 Task: Look for space in Hercules, United States from 9th June, 2023 to 16th June, 2023 for 2 adults in price range Rs.8000 to Rs.16000. Place can be entire place with 2 bedrooms having 2 beds and 1 bathroom. Property type can be house, flat, guest house. Booking option can be shelf check-in. Required host language is English.
Action: Mouse moved to (508, 127)
Screenshot: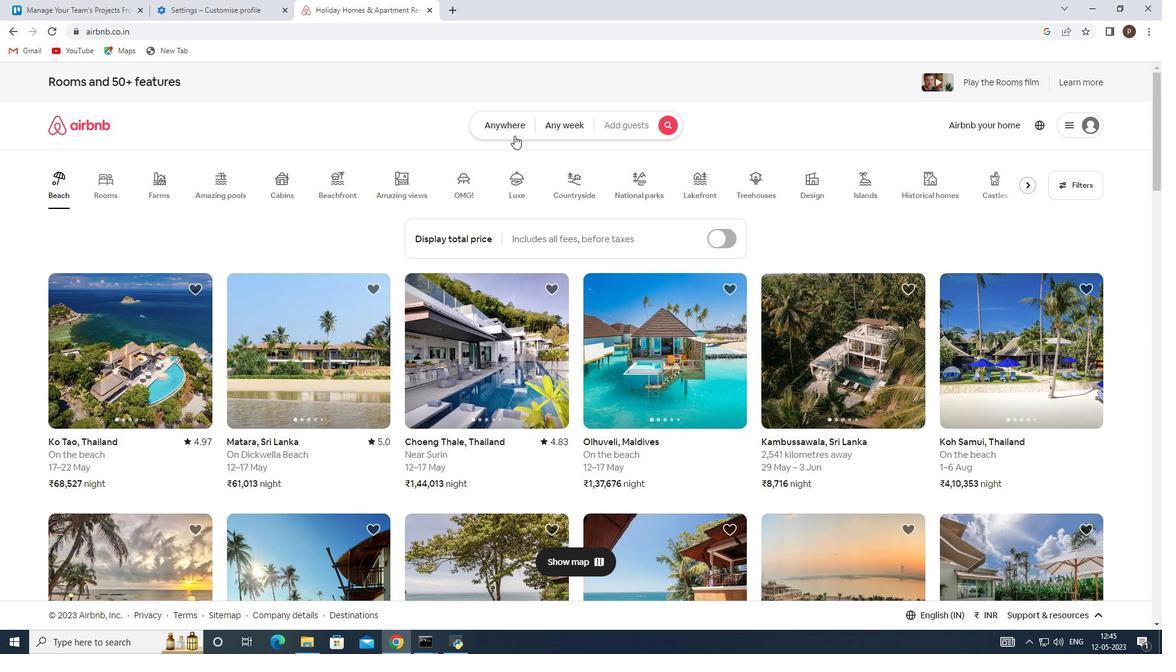 
Action: Mouse pressed left at (508, 127)
Screenshot: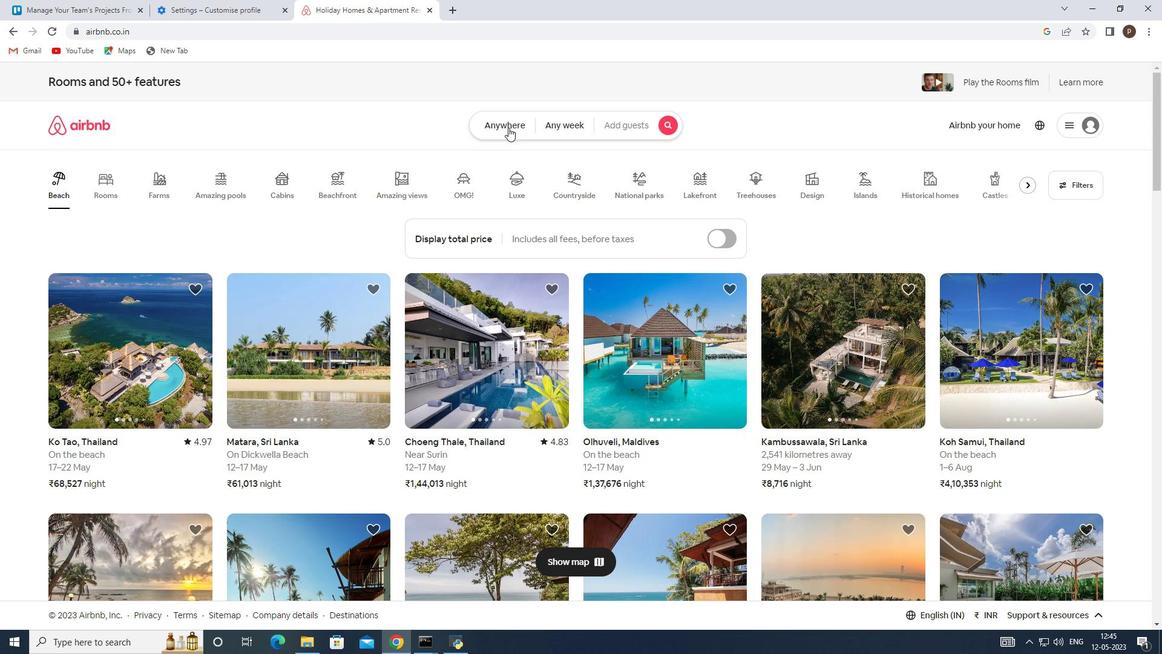 
Action: Mouse moved to (439, 172)
Screenshot: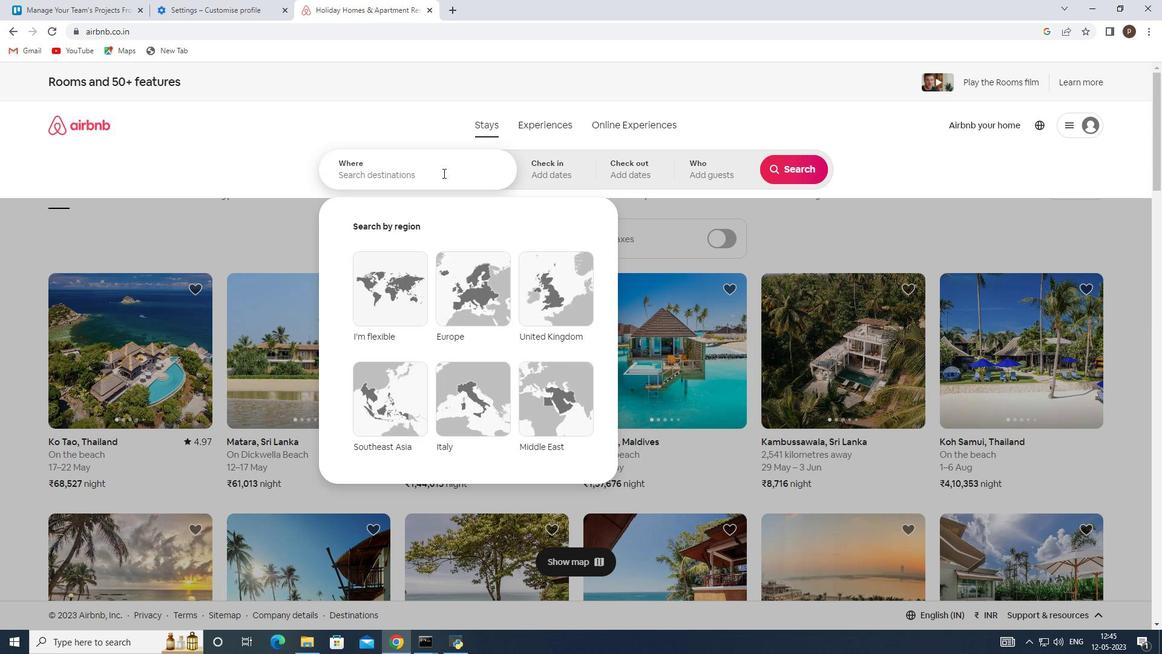 
Action: Mouse pressed left at (439, 172)
Screenshot: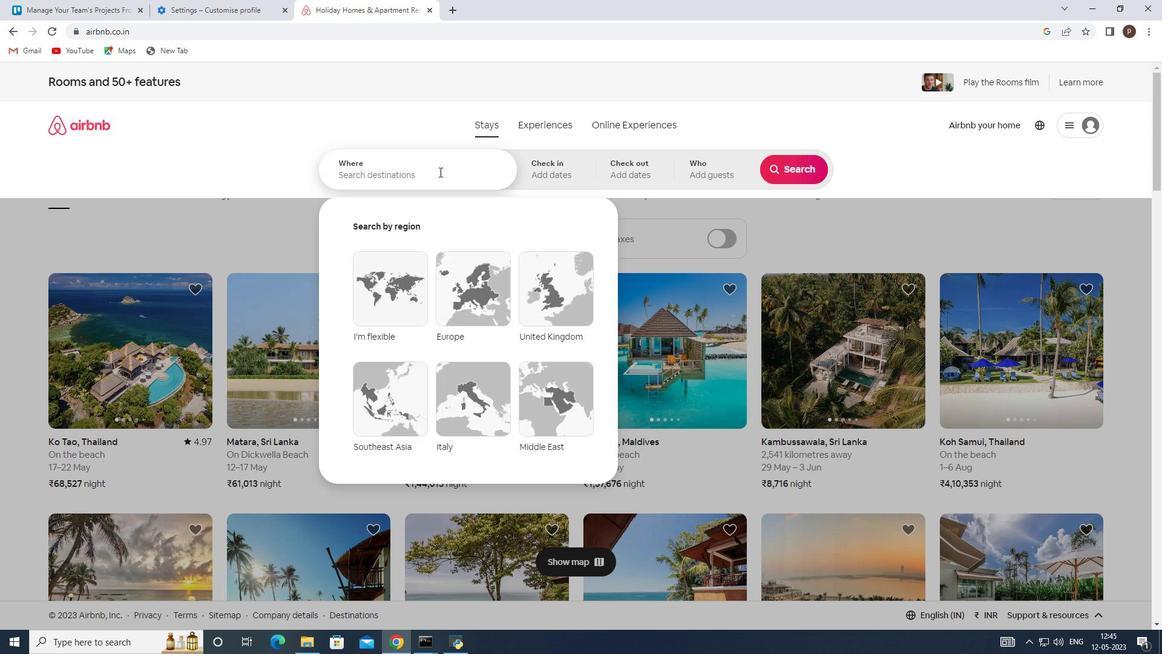 
Action: Key pressed <Key.caps_lock>H<Key.caps_lock>ercules,<Key.space><Key.caps_lock>U<Key.caps_lock>nited<Key.space><Key.caps_lock>S<Key.caps_lock>tates
Screenshot: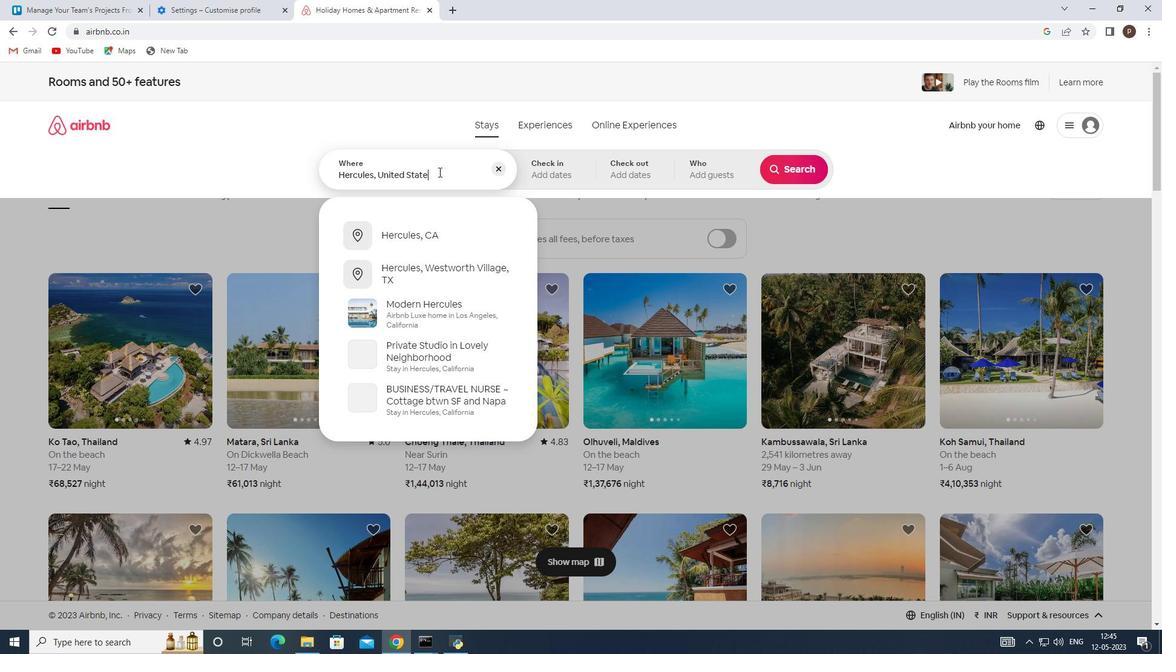 
Action: Mouse moved to (448, 237)
Screenshot: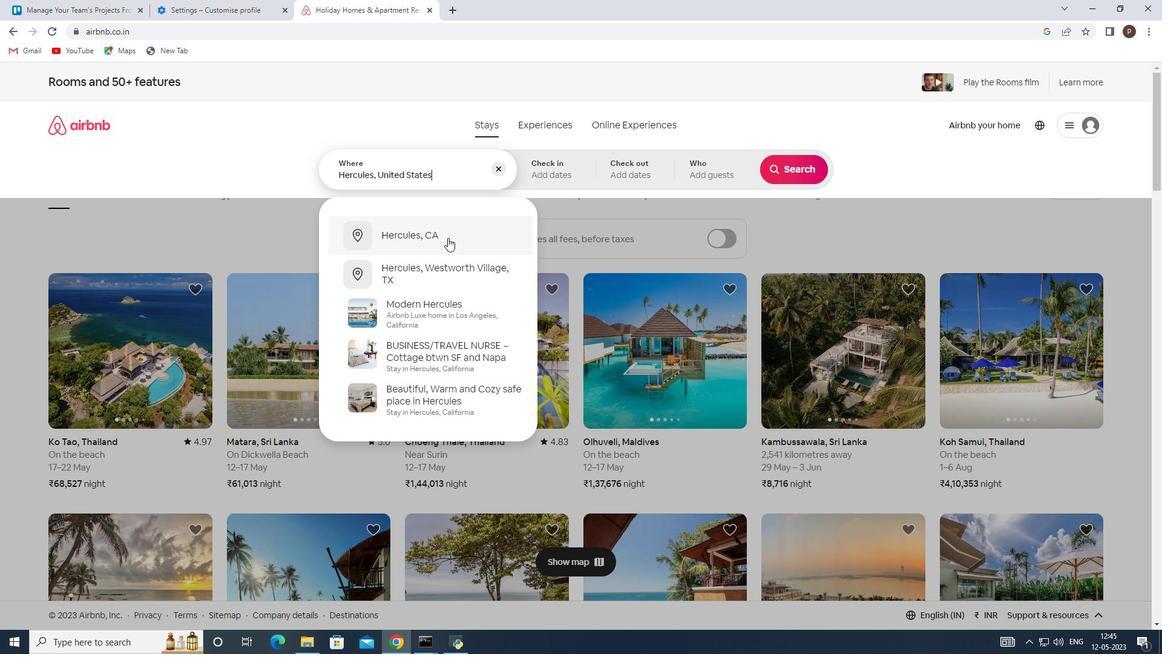 
Action: Mouse pressed left at (448, 237)
Screenshot: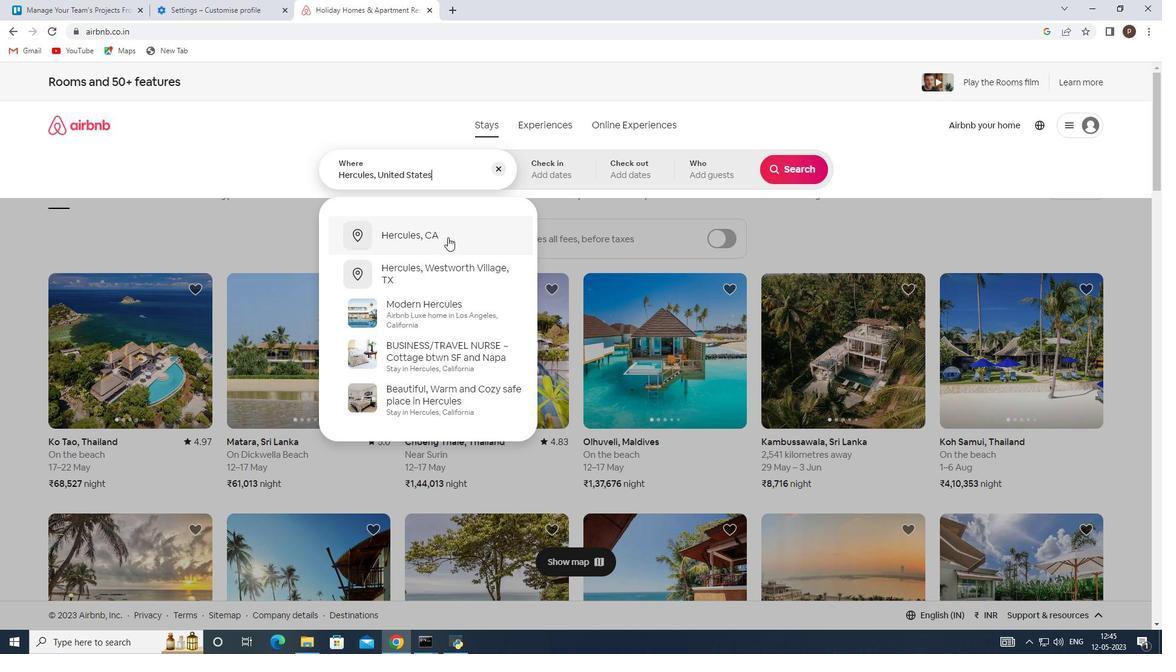 
Action: Mouse moved to (748, 341)
Screenshot: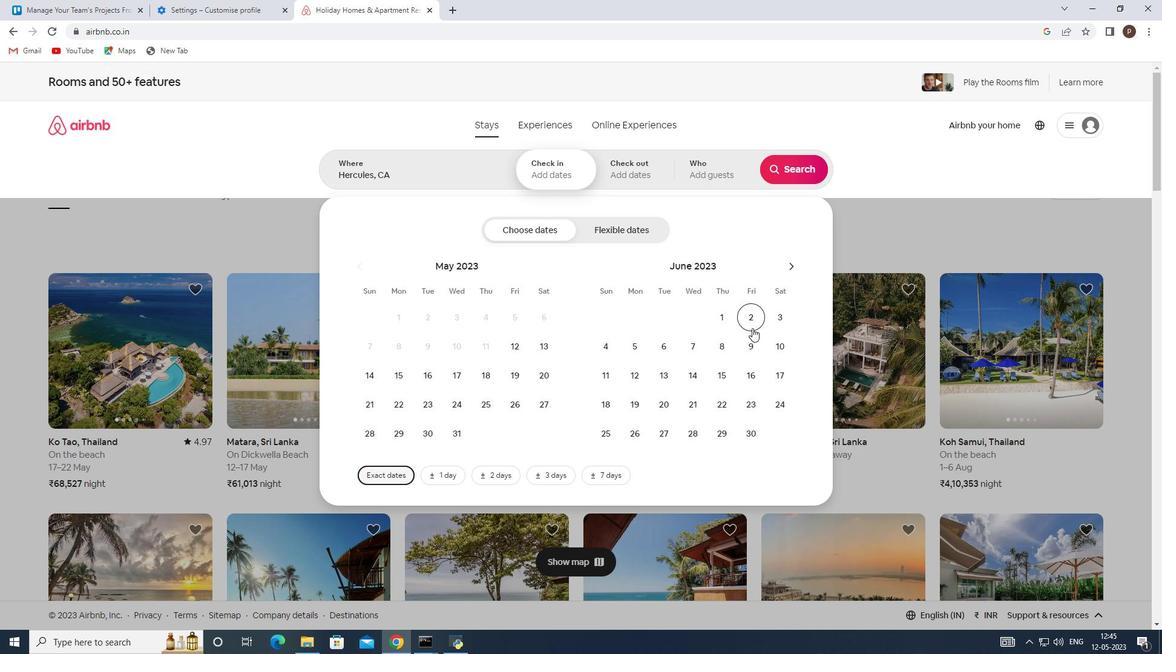 
Action: Mouse pressed left at (748, 341)
Screenshot: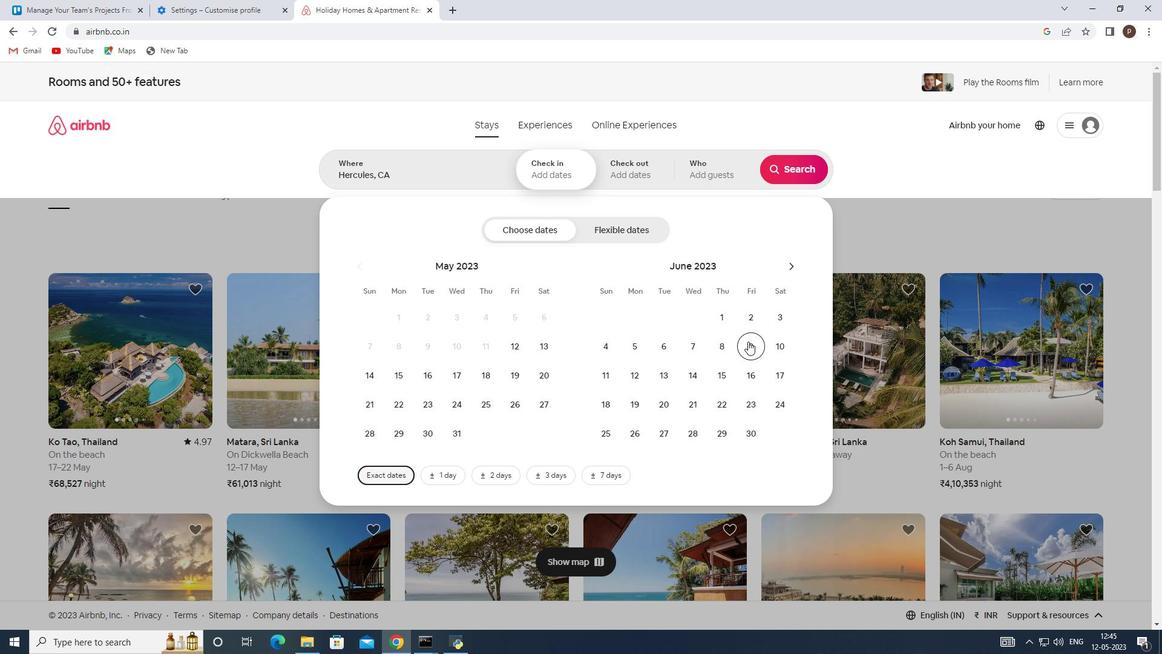 
Action: Mouse moved to (758, 382)
Screenshot: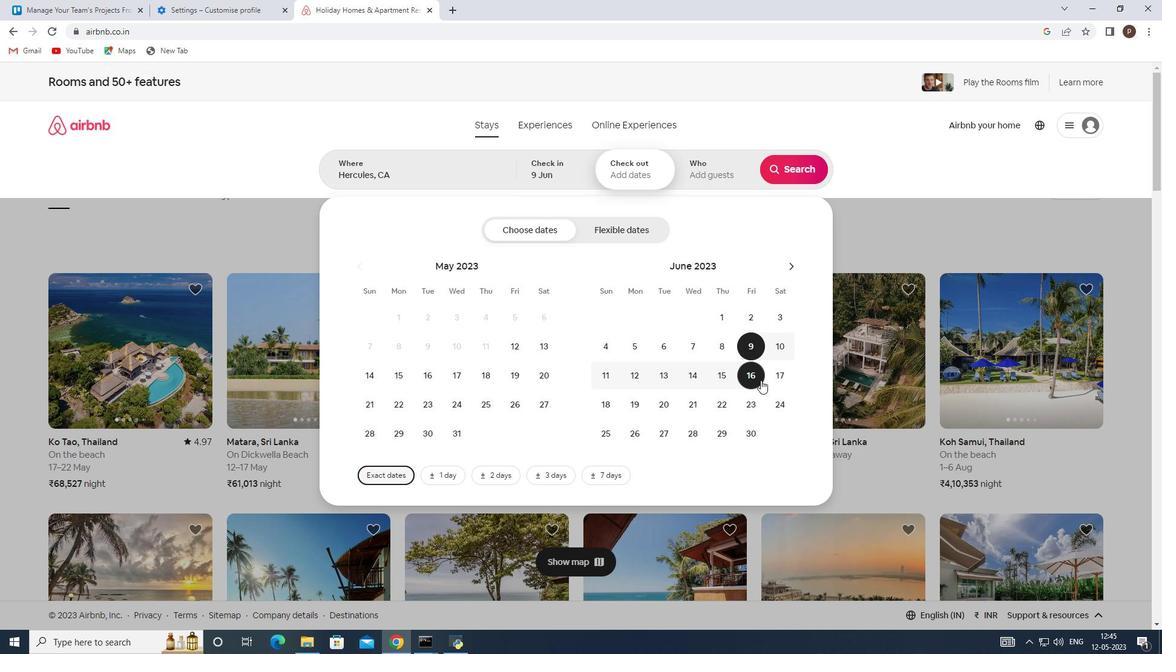
Action: Mouse pressed left at (758, 382)
Screenshot: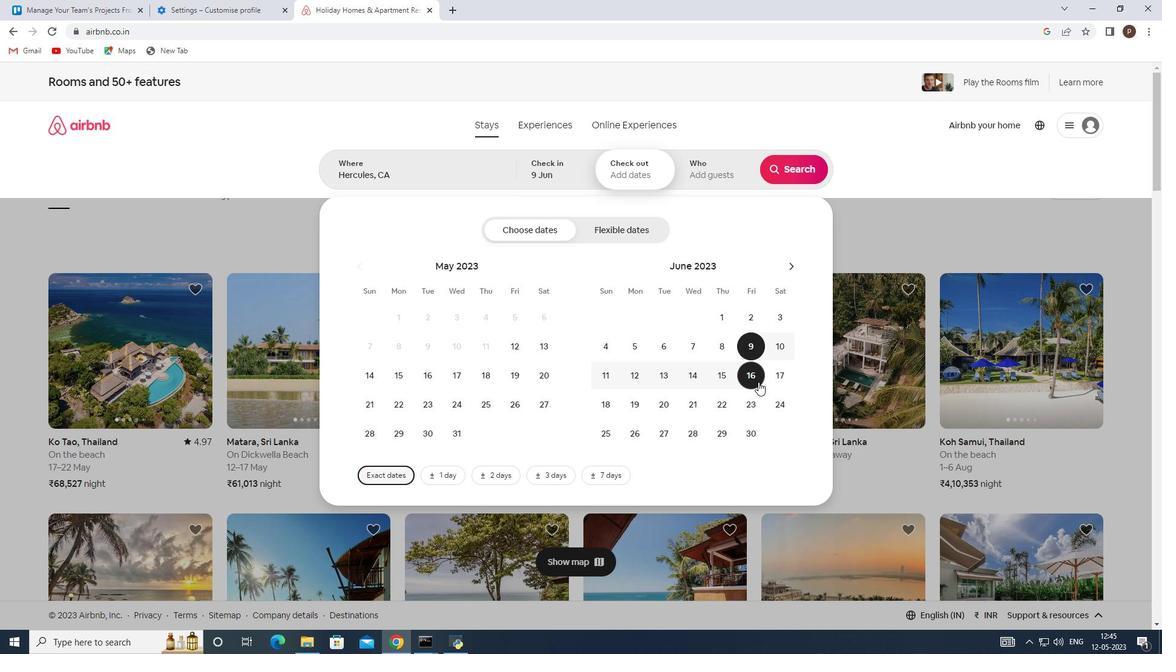 
Action: Mouse moved to (711, 180)
Screenshot: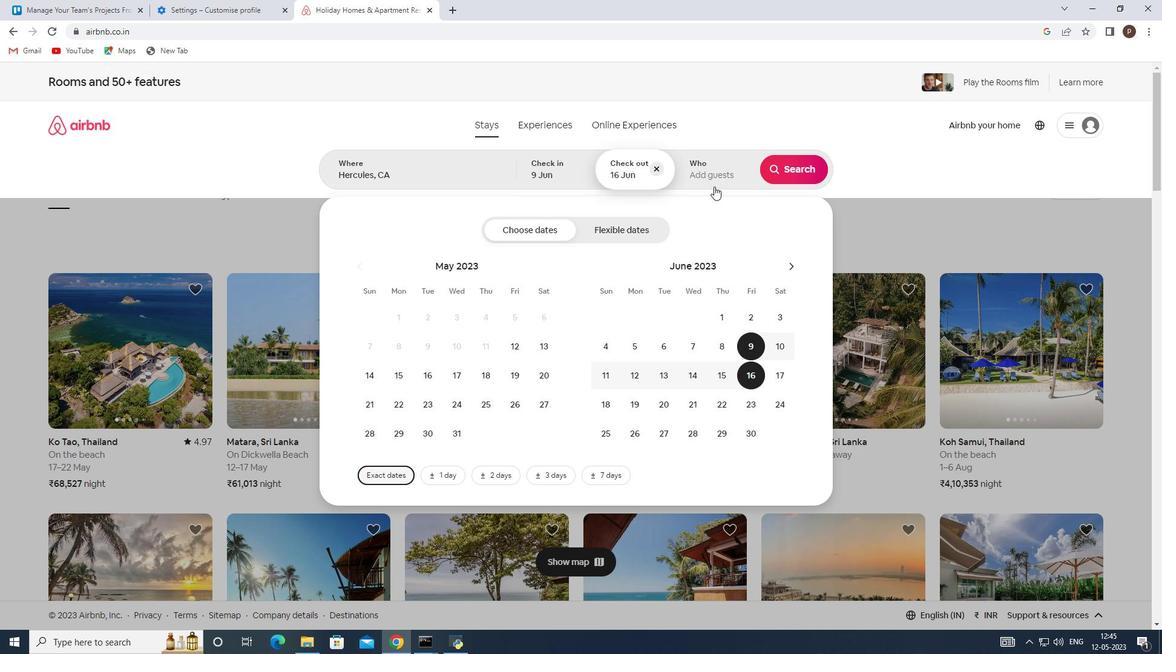 
Action: Mouse pressed left at (711, 180)
Screenshot: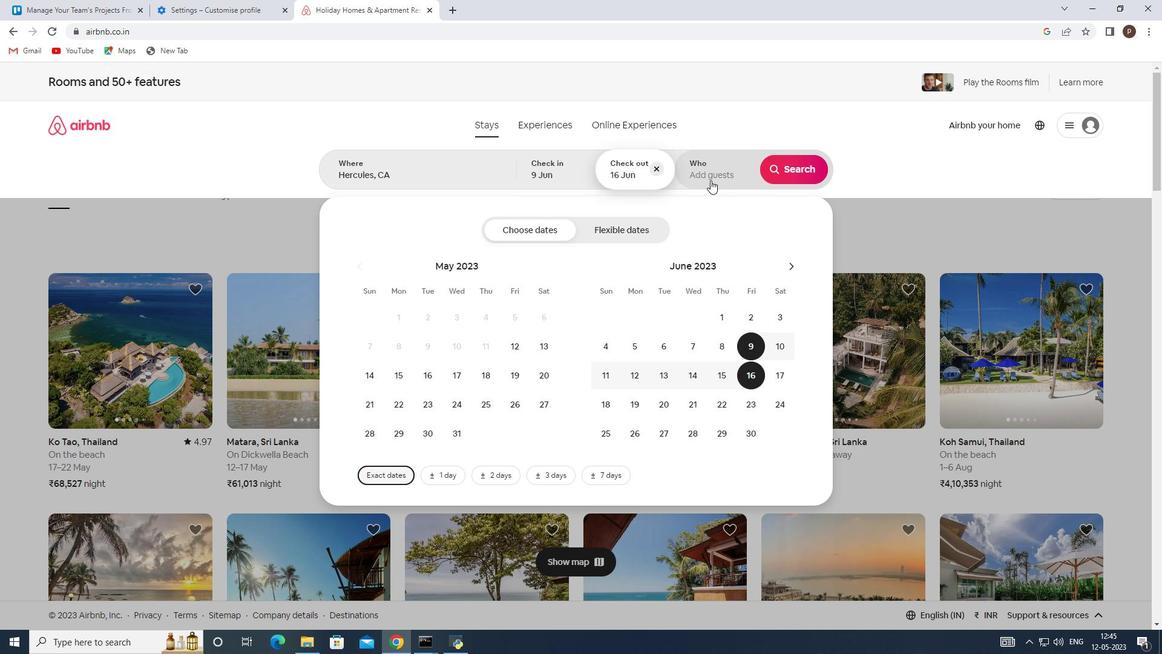 
Action: Mouse moved to (795, 239)
Screenshot: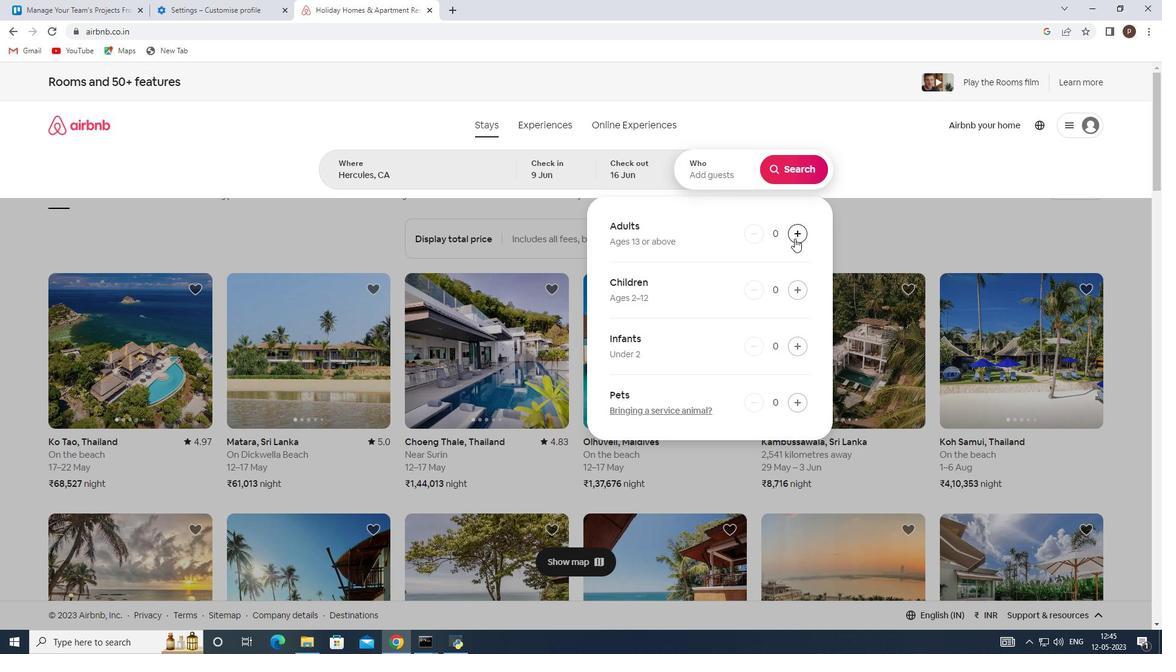 
Action: Mouse pressed left at (795, 239)
Screenshot: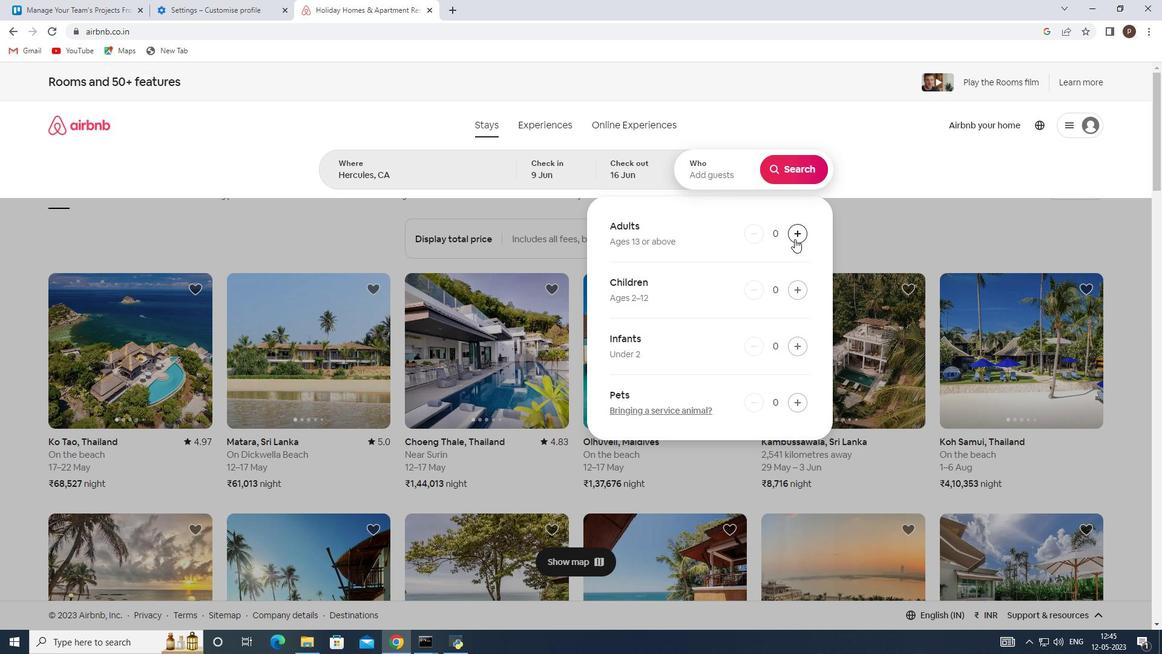 
Action: Mouse pressed left at (795, 239)
Screenshot: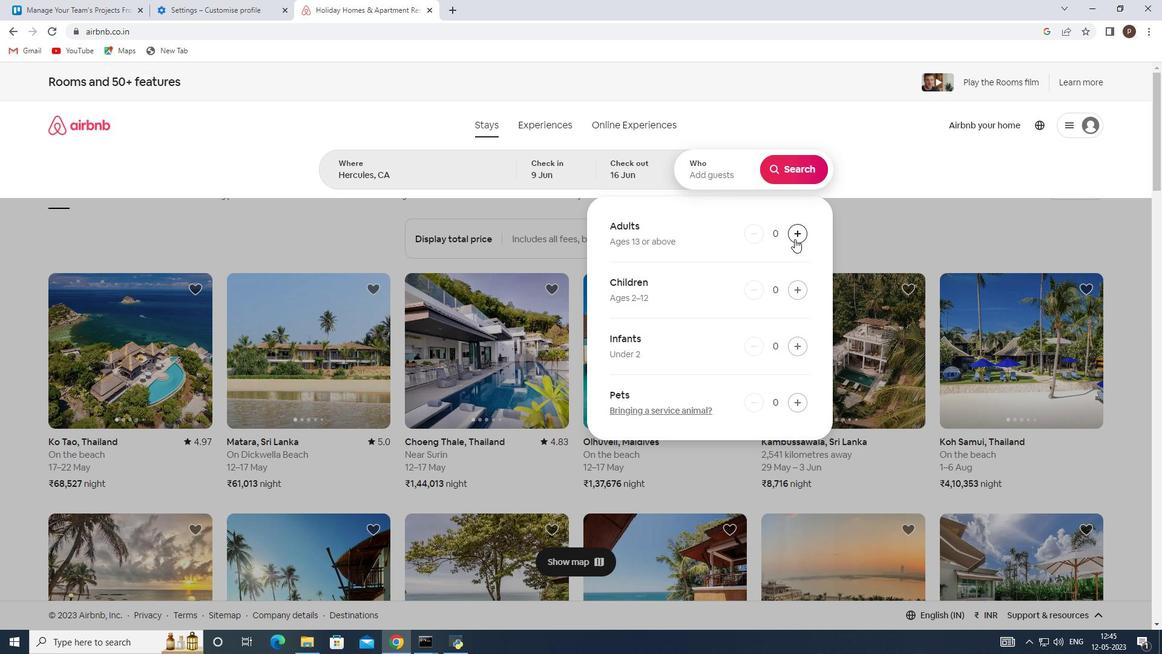 
Action: Mouse moved to (800, 170)
Screenshot: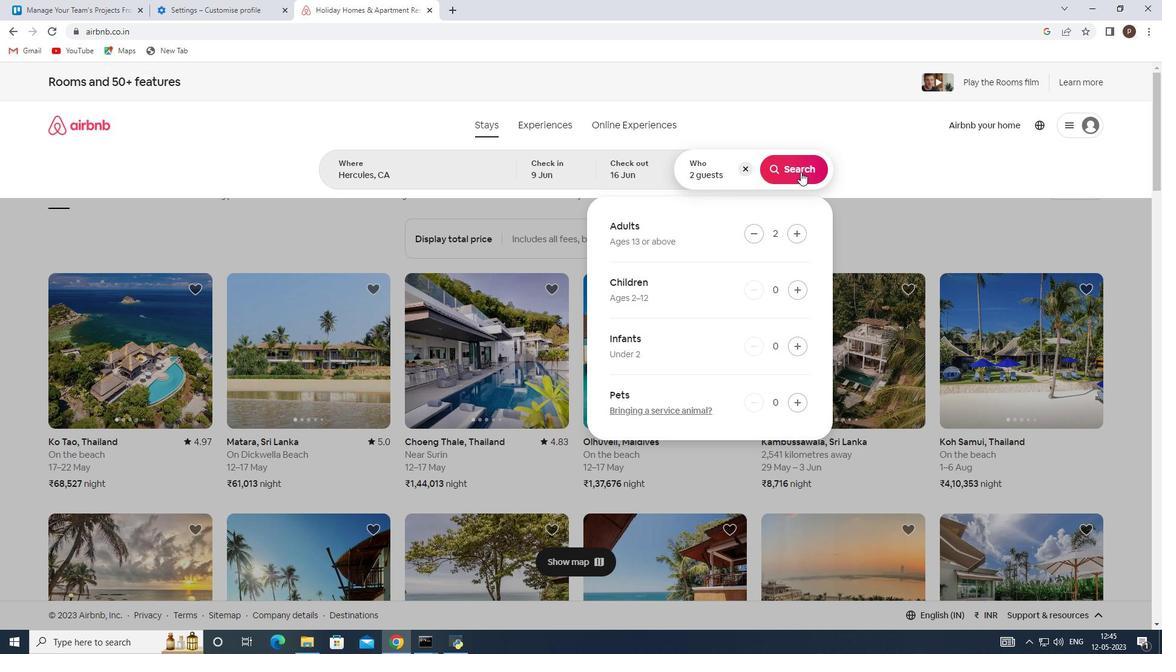 
Action: Mouse pressed left at (800, 170)
Screenshot: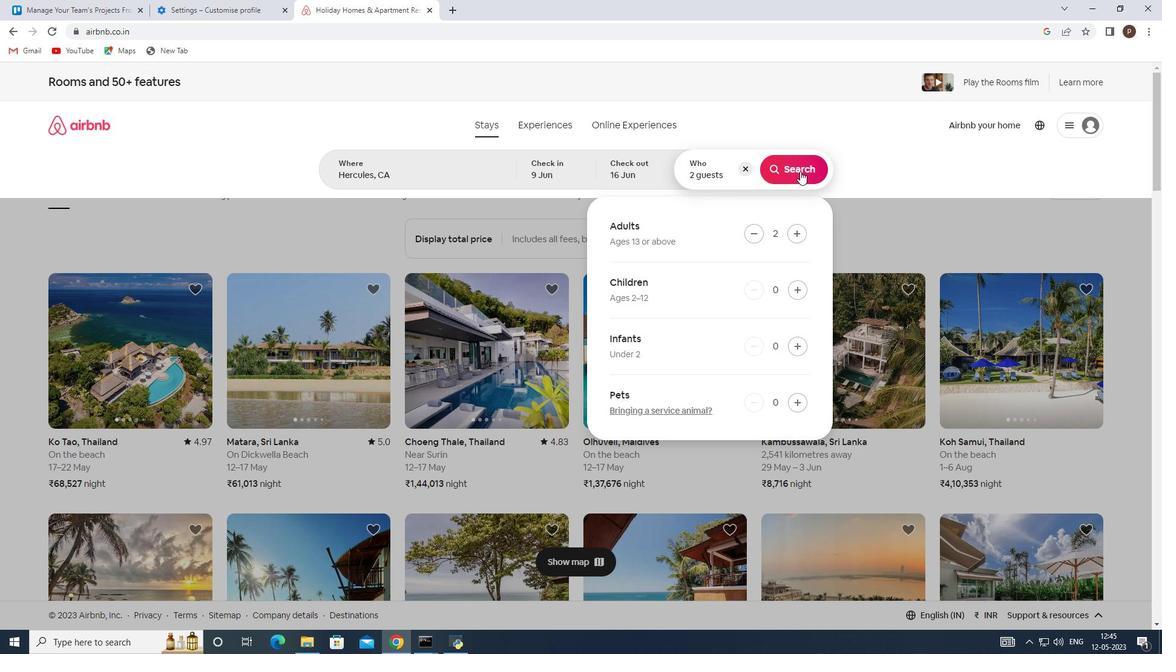 
Action: Mouse moved to (1093, 135)
Screenshot: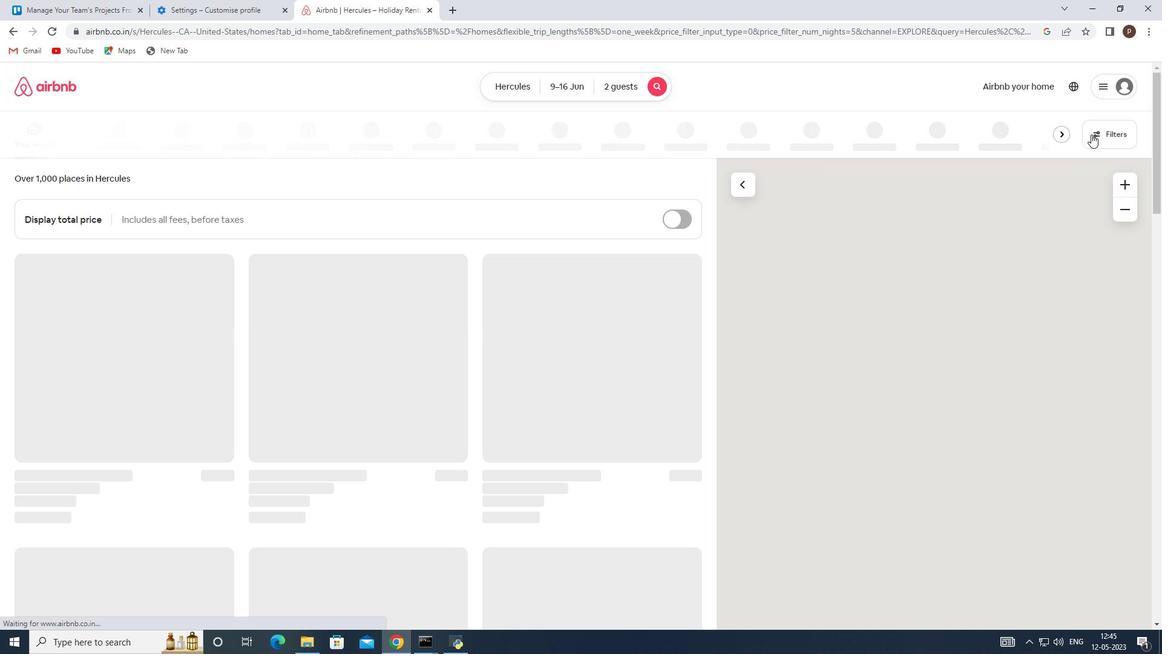 
Action: Mouse pressed left at (1093, 135)
Screenshot: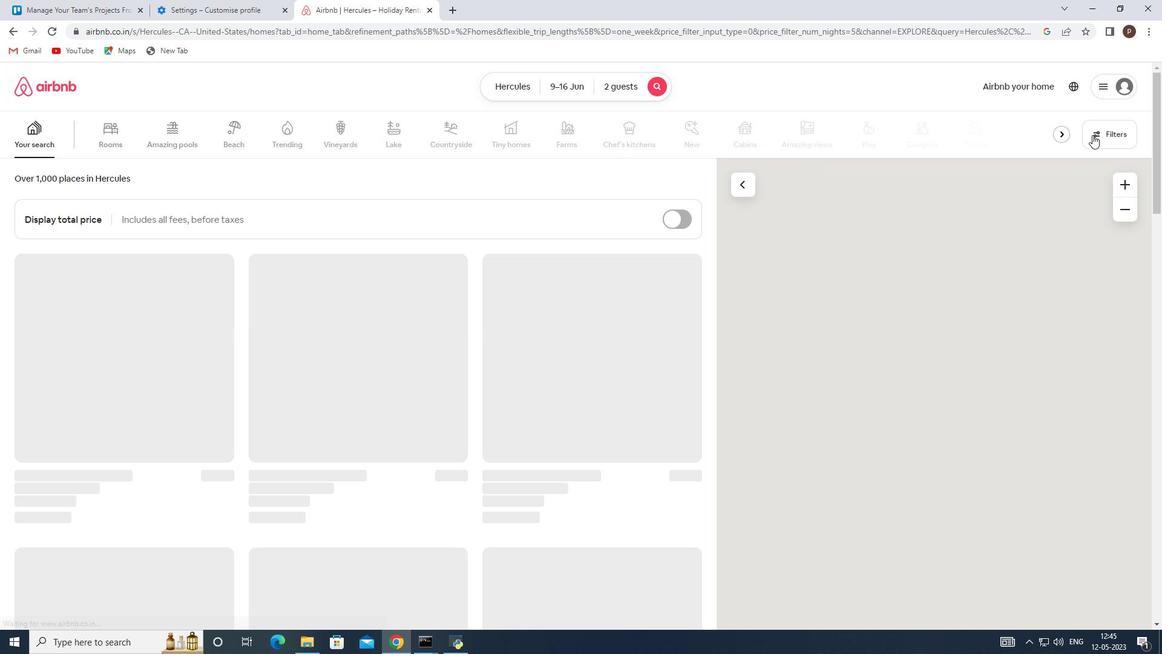 
Action: Mouse moved to (403, 433)
Screenshot: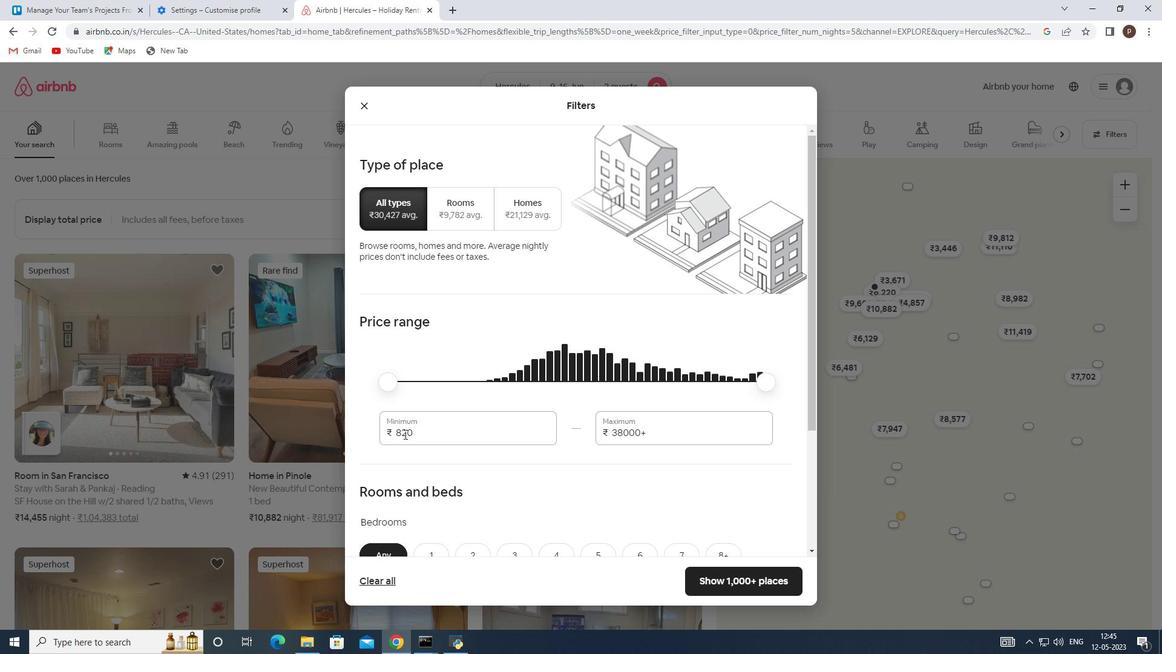 
Action: Mouse pressed left at (403, 433)
Screenshot: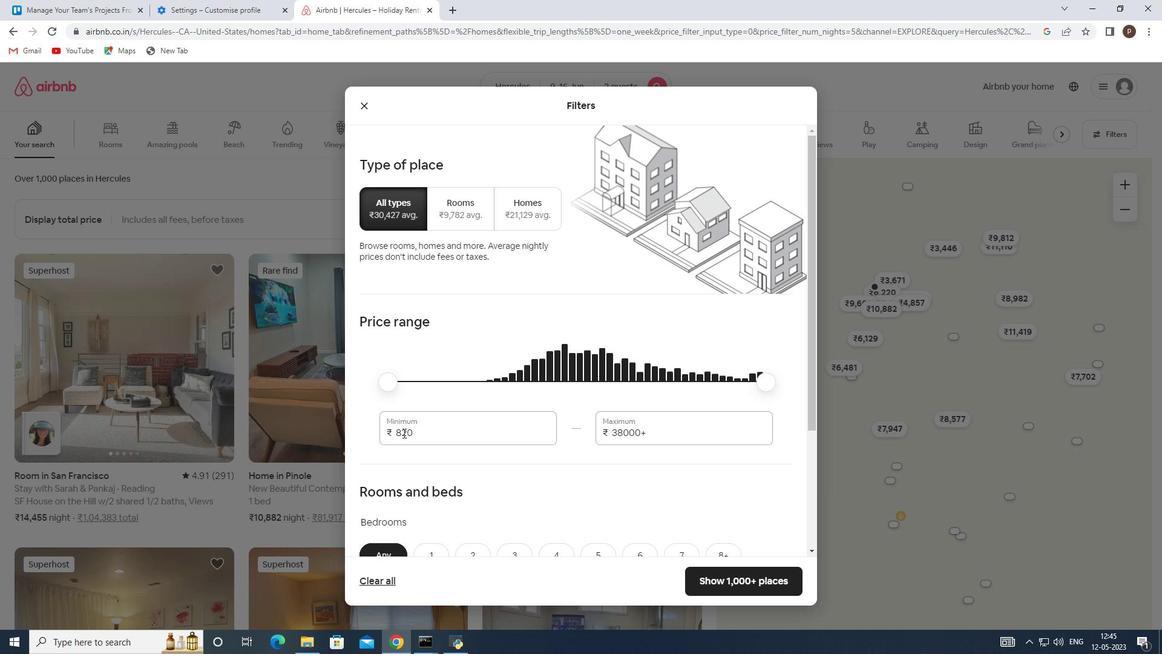
Action: Mouse moved to (413, 428)
Screenshot: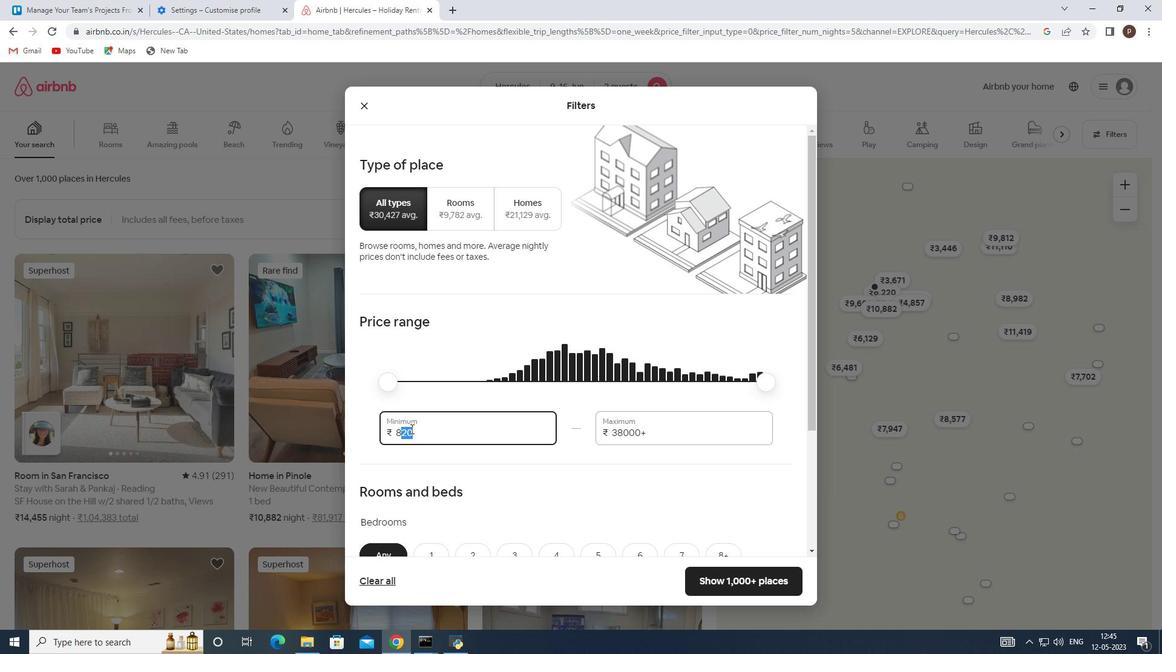 
Action: Key pressed 000<Key.tab>16000
Screenshot: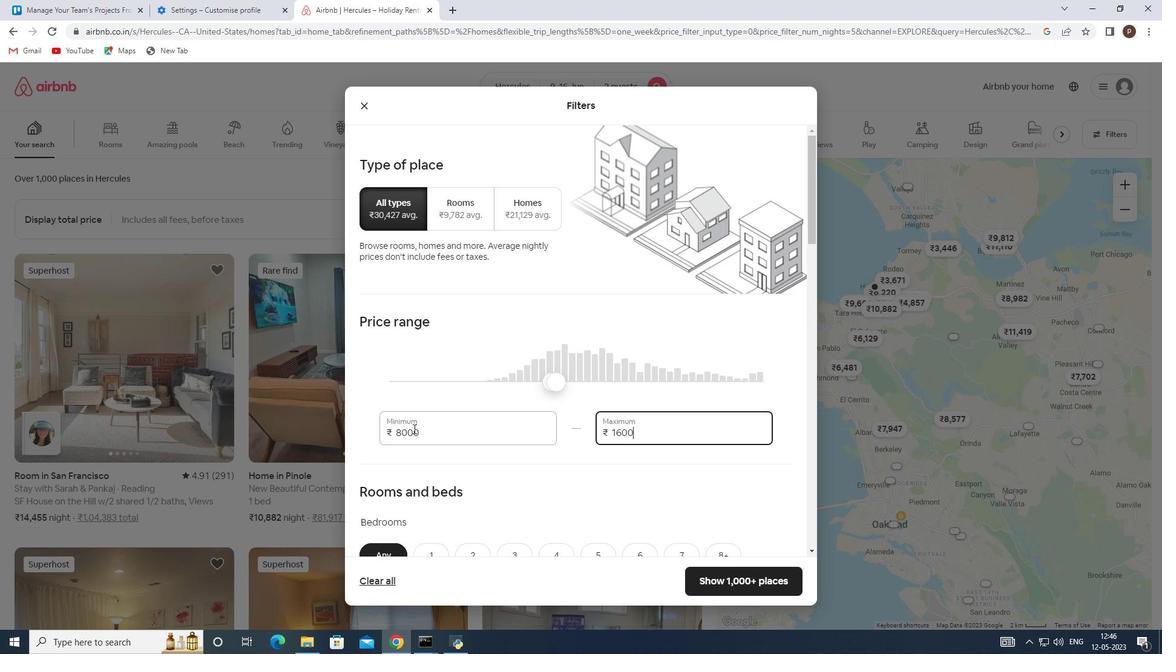 
Action: Mouse moved to (415, 456)
Screenshot: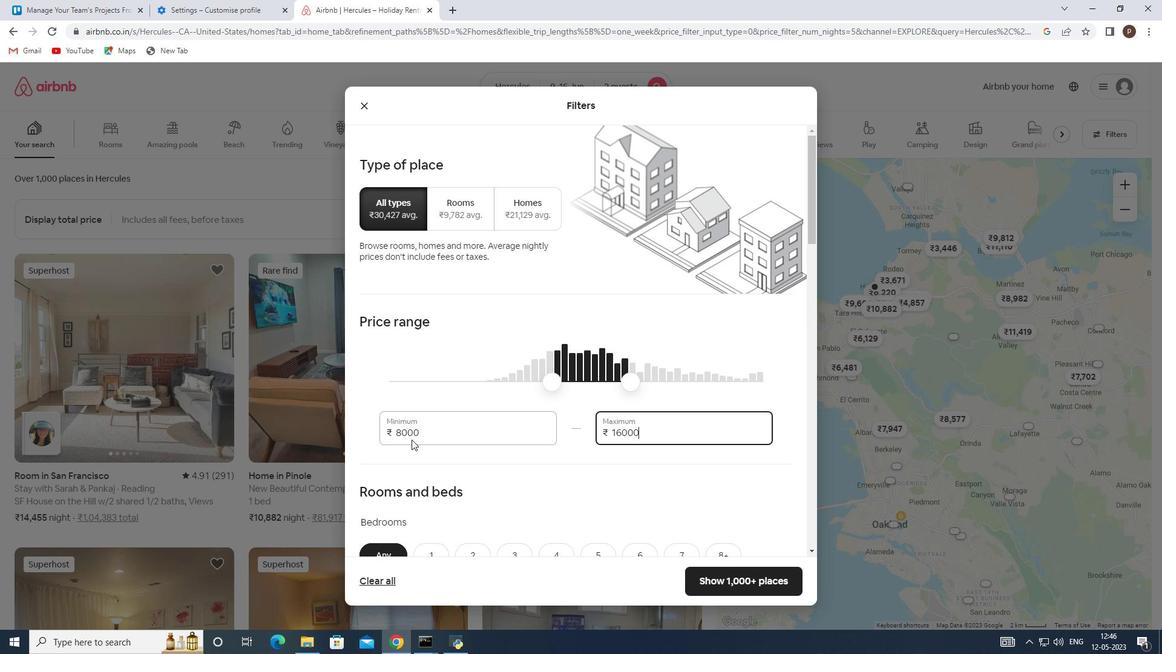 
Action: Mouse scrolled (415, 456) with delta (0, 0)
Screenshot: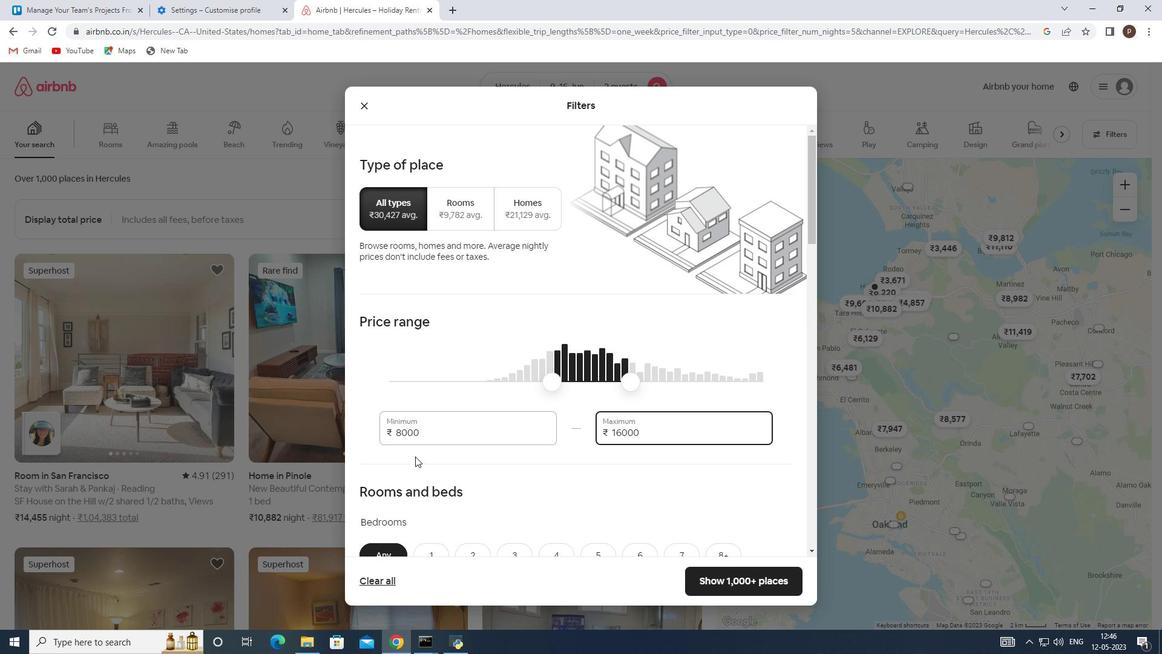 
Action: Mouse moved to (509, 422)
Screenshot: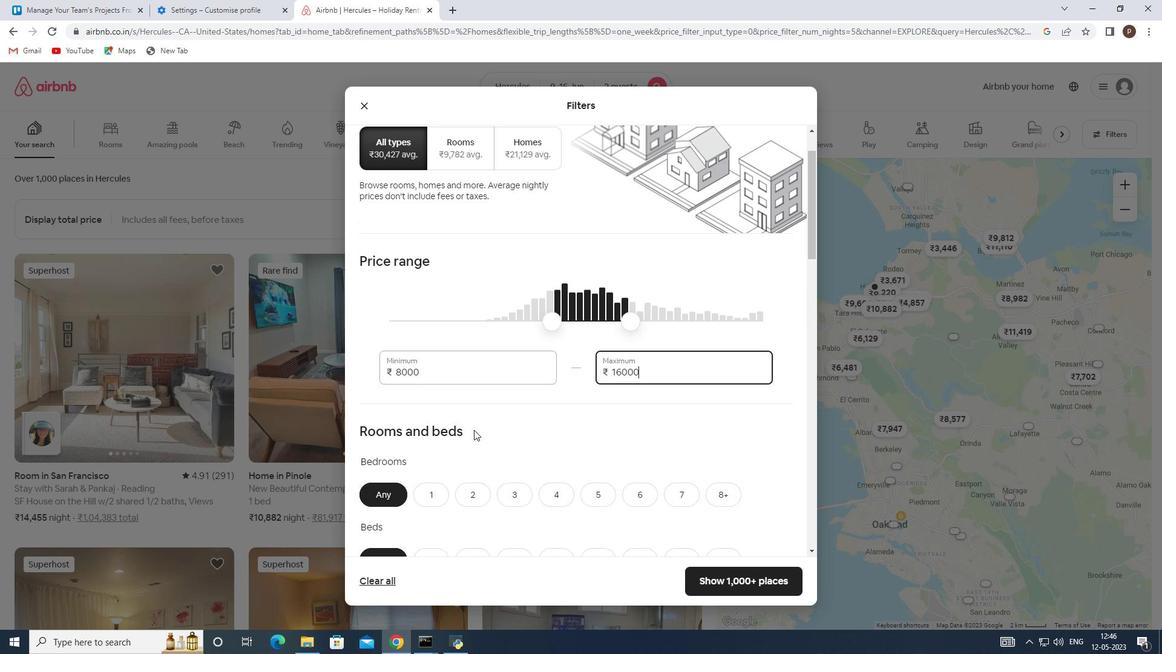 
Action: Mouse scrolled (509, 421) with delta (0, 0)
Screenshot: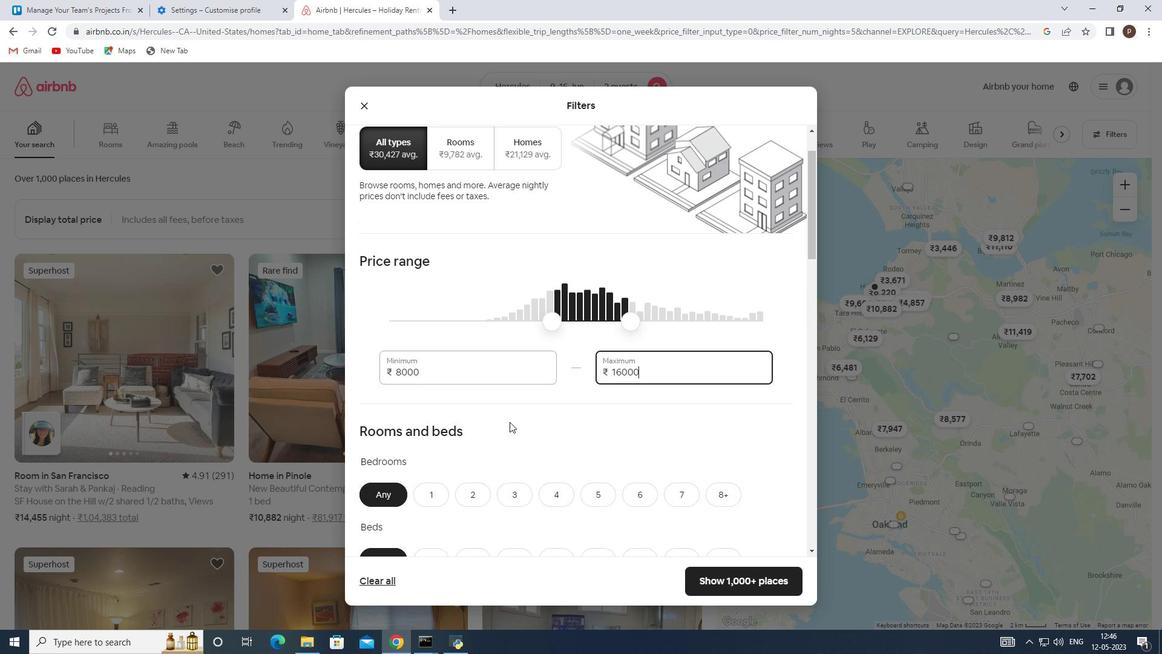 
Action: Mouse scrolled (509, 421) with delta (0, 0)
Screenshot: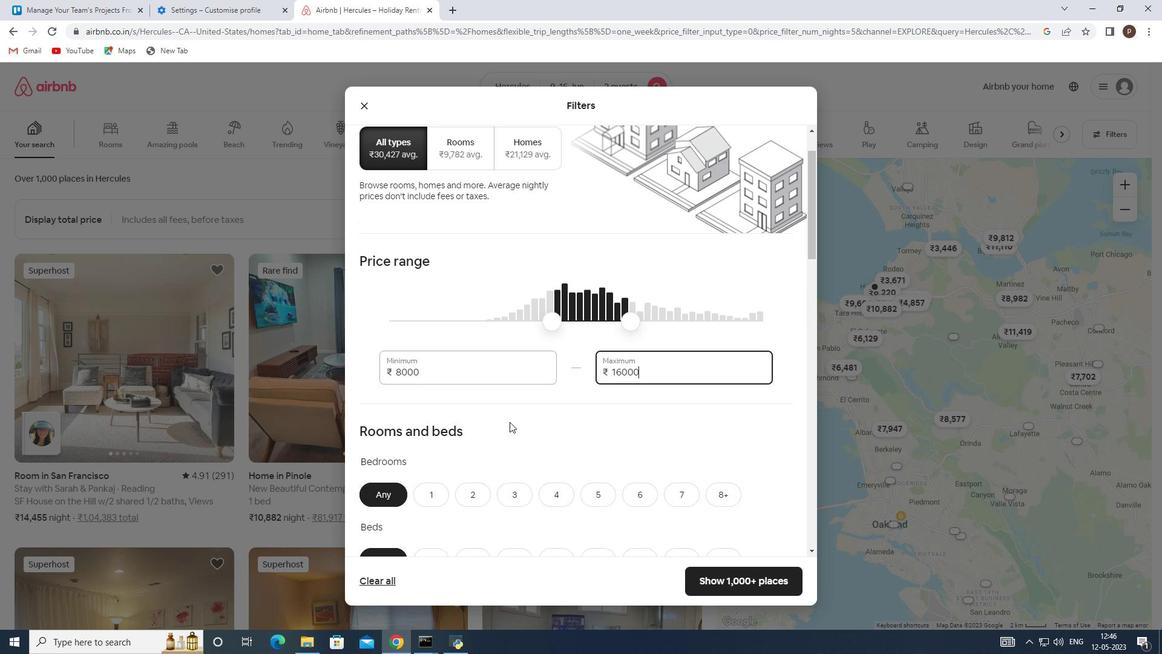 
Action: Mouse moved to (473, 376)
Screenshot: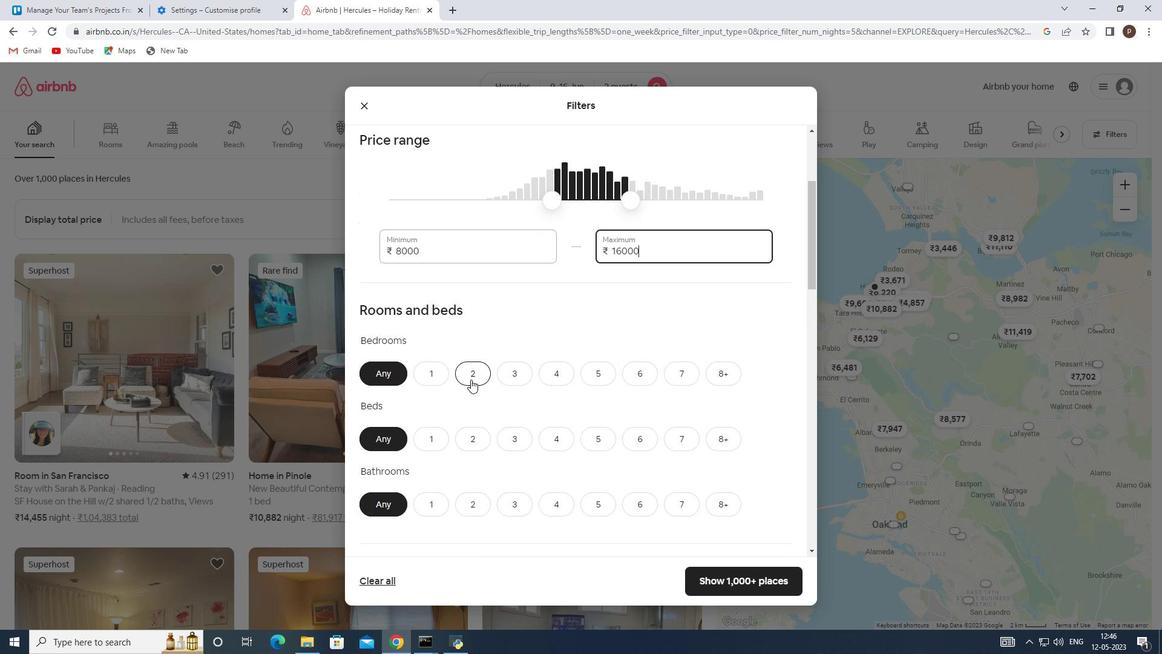 
Action: Mouse pressed left at (473, 376)
Screenshot: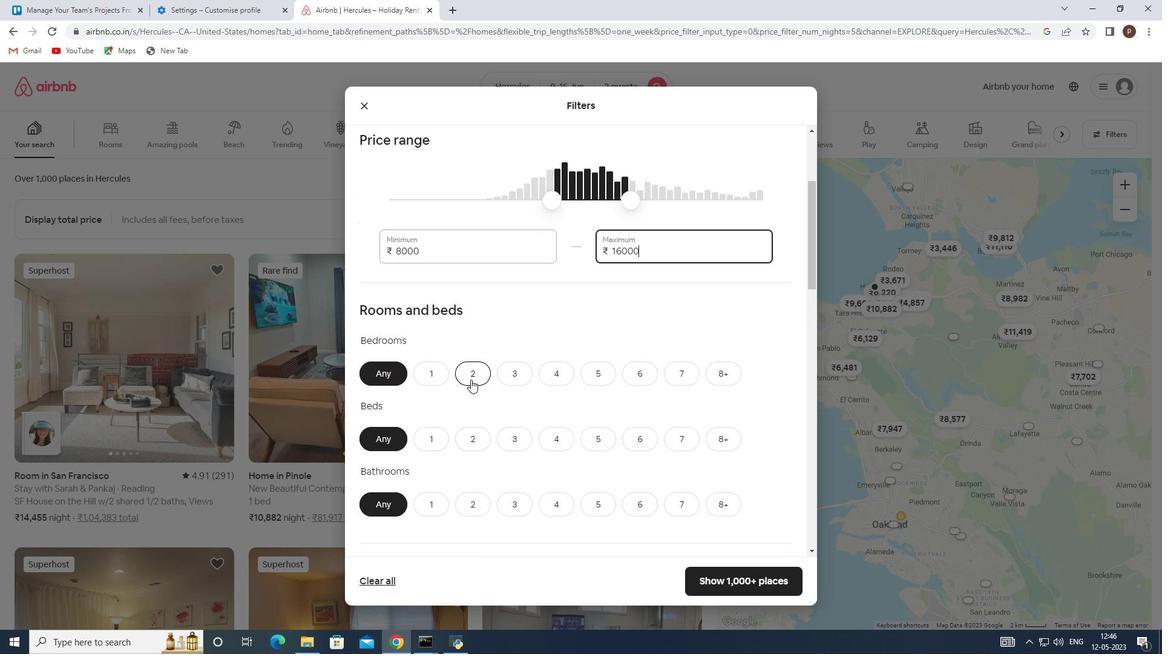 
Action: Mouse moved to (473, 437)
Screenshot: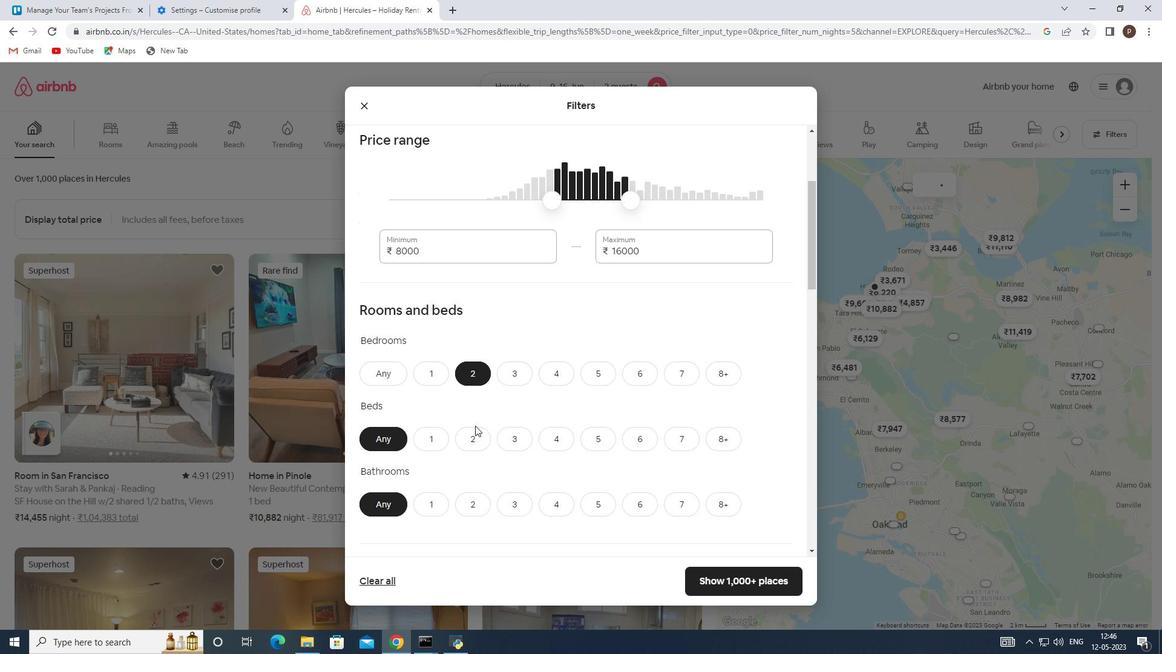 
Action: Mouse pressed left at (473, 437)
Screenshot: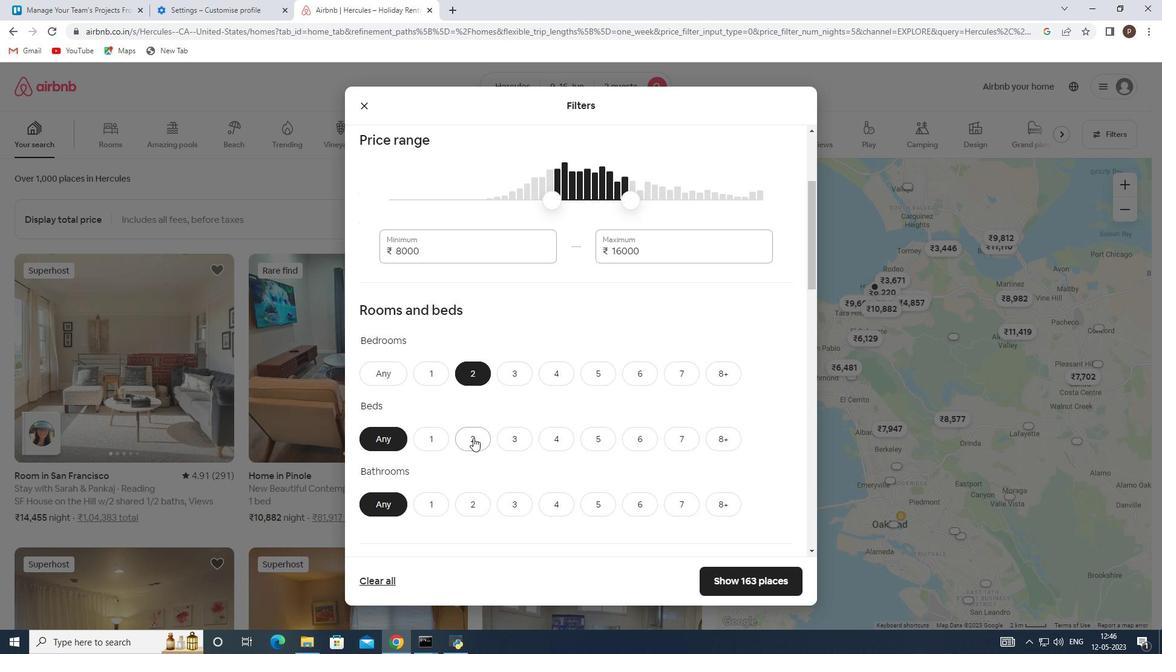 
Action: Mouse moved to (430, 502)
Screenshot: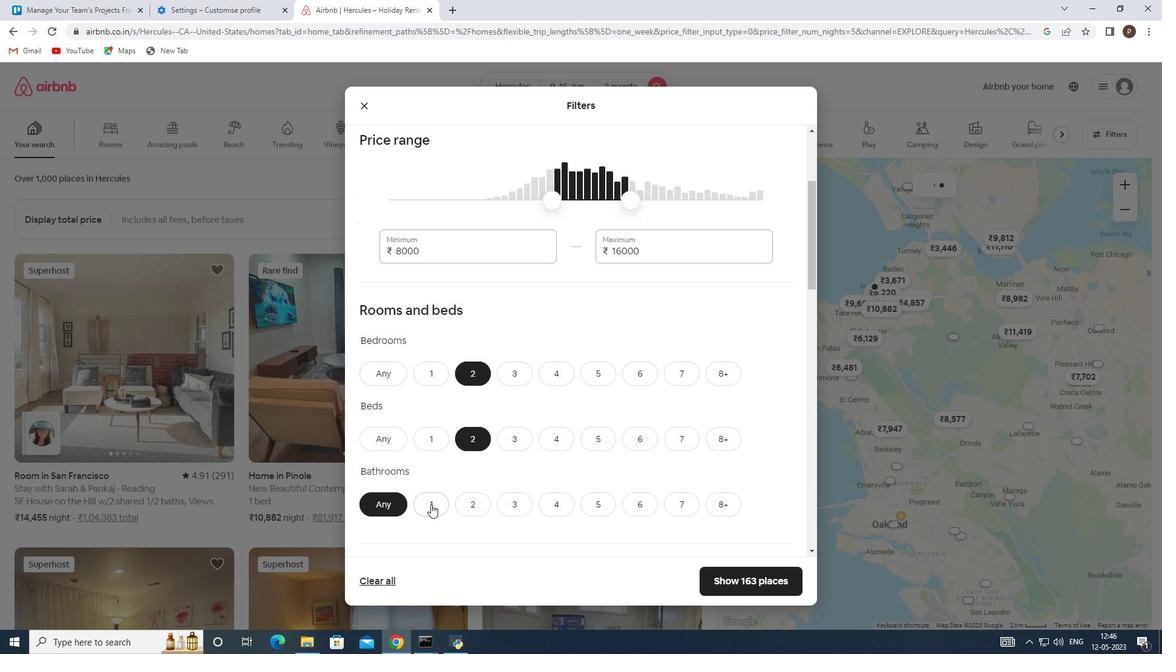 
Action: Mouse pressed left at (430, 502)
Screenshot: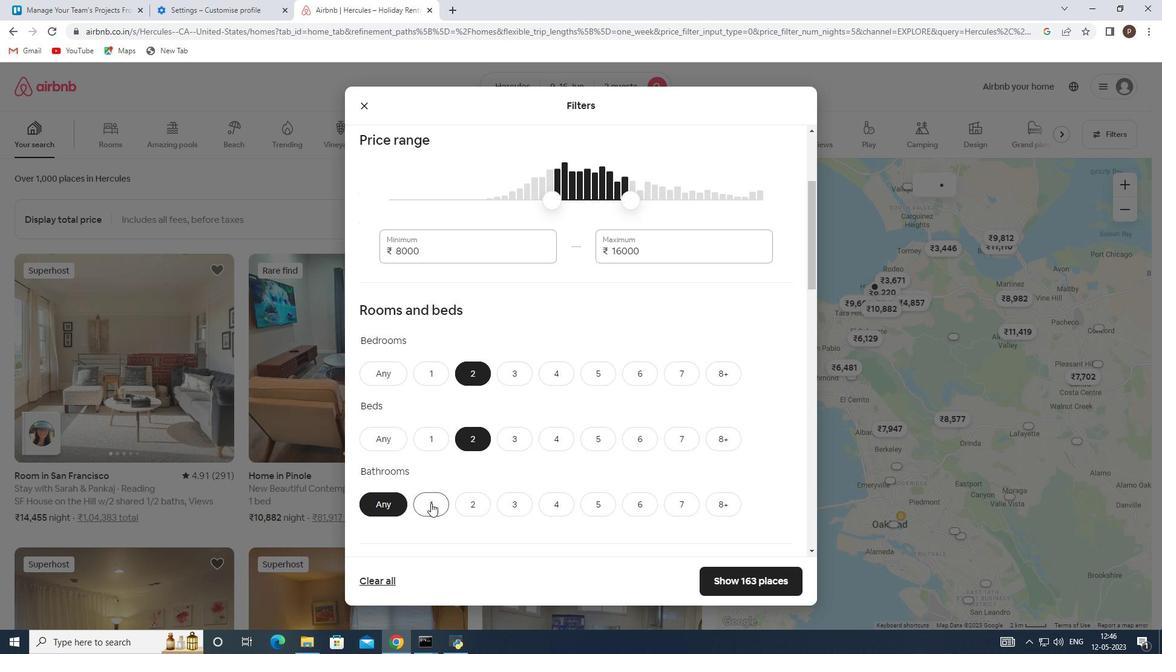 
Action: Mouse moved to (438, 500)
Screenshot: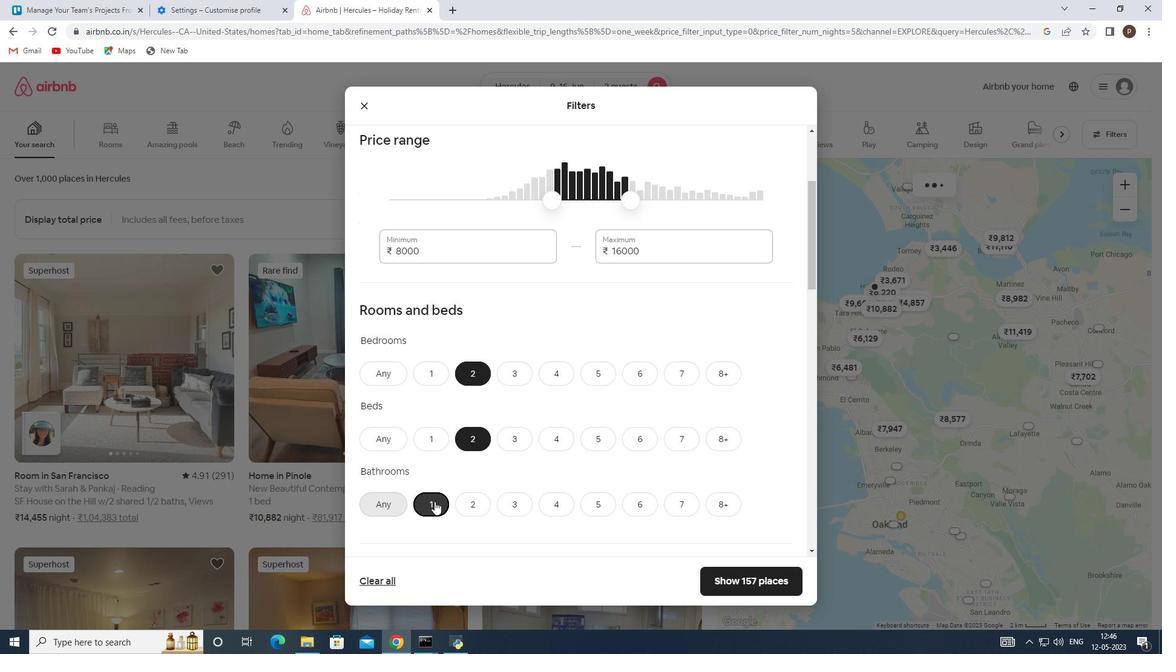 
Action: Mouse scrolled (438, 499) with delta (0, 0)
Screenshot: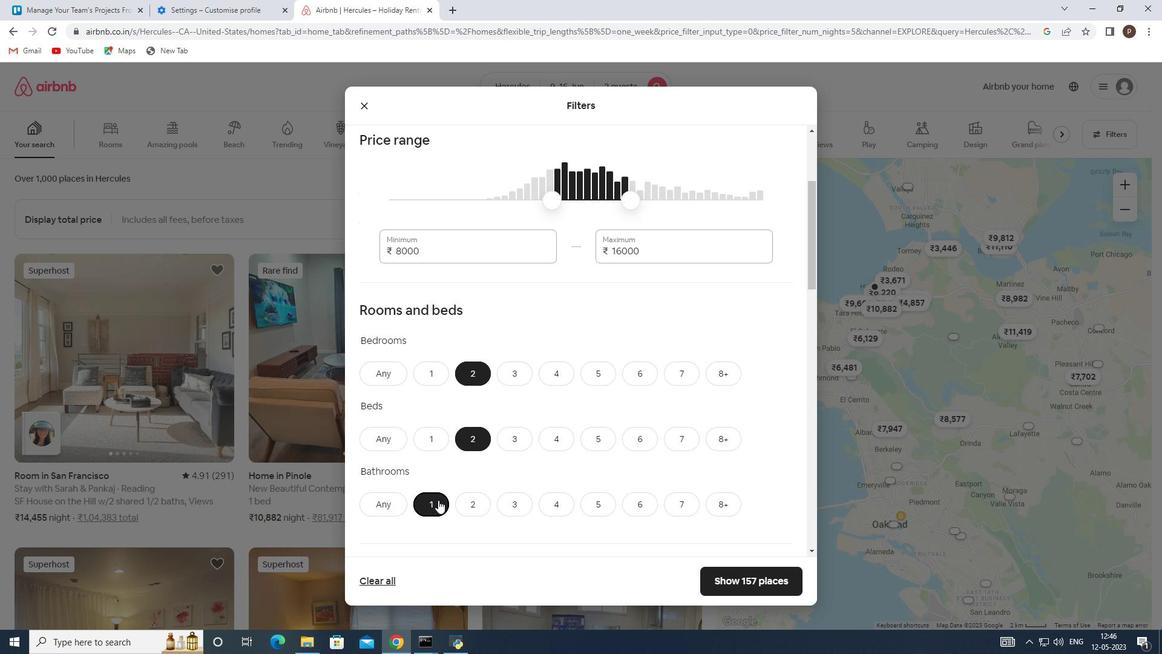 
Action: Mouse moved to (439, 499)
Screenshot: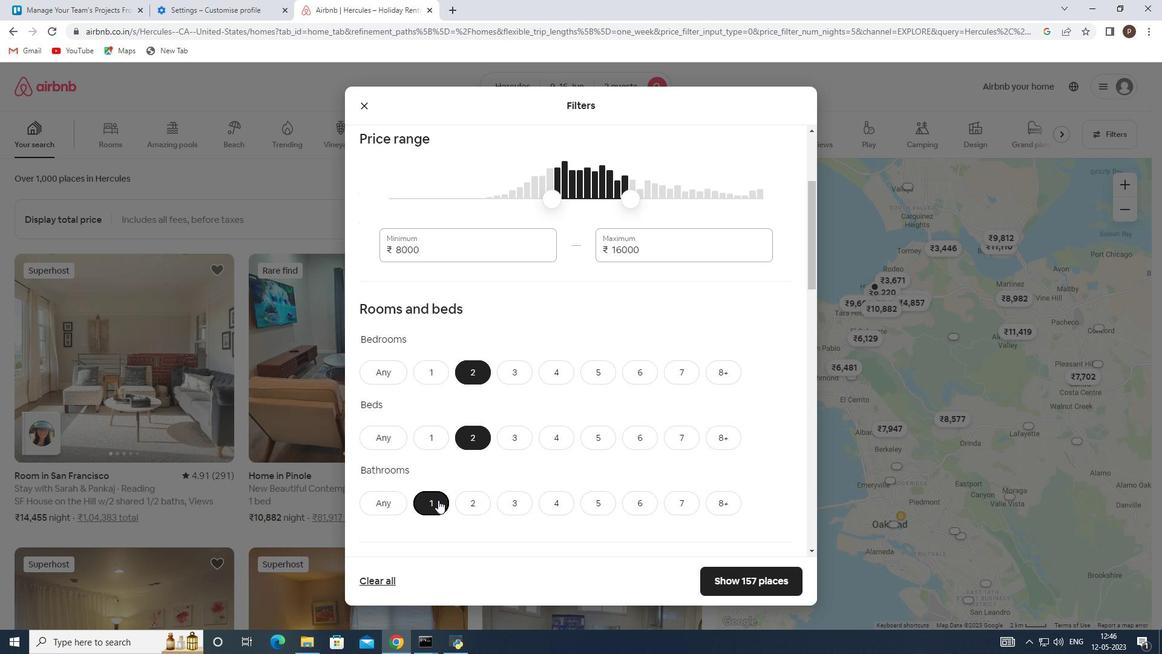 
Action: Mouse scrolled (439, 499) with delta (0, 0)
Screenshot: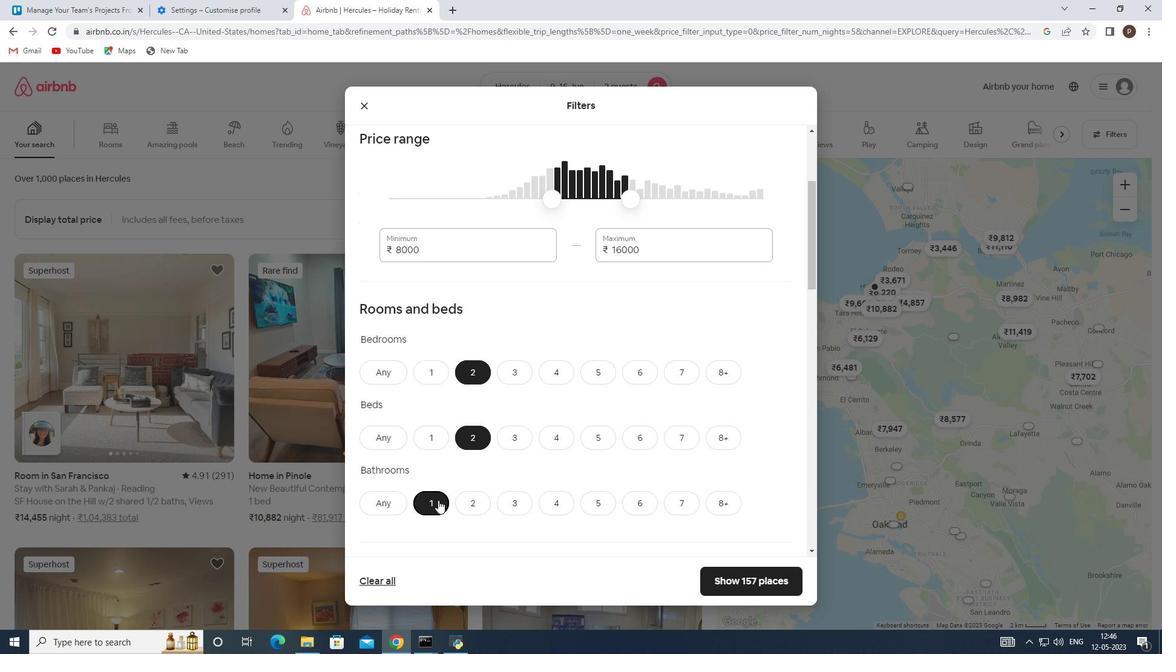 
Action: Mouse moved to (511, 454)
Screenshot: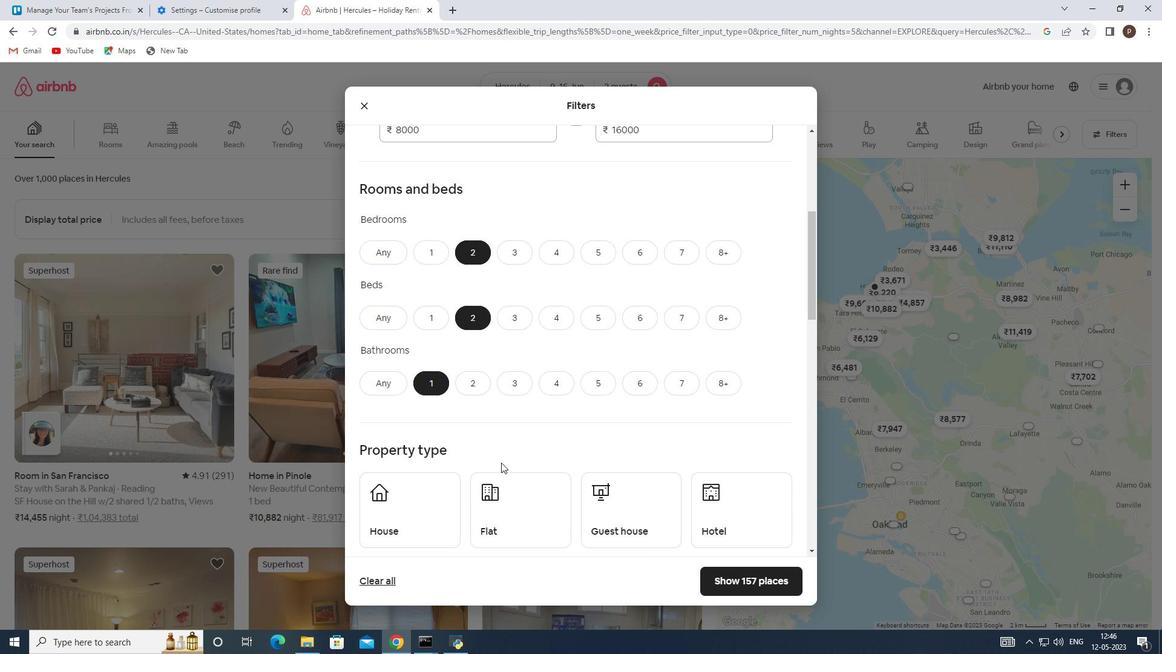 
Action: Mouse scrolled (511, 453) with delta (0, 0)
Screenshot: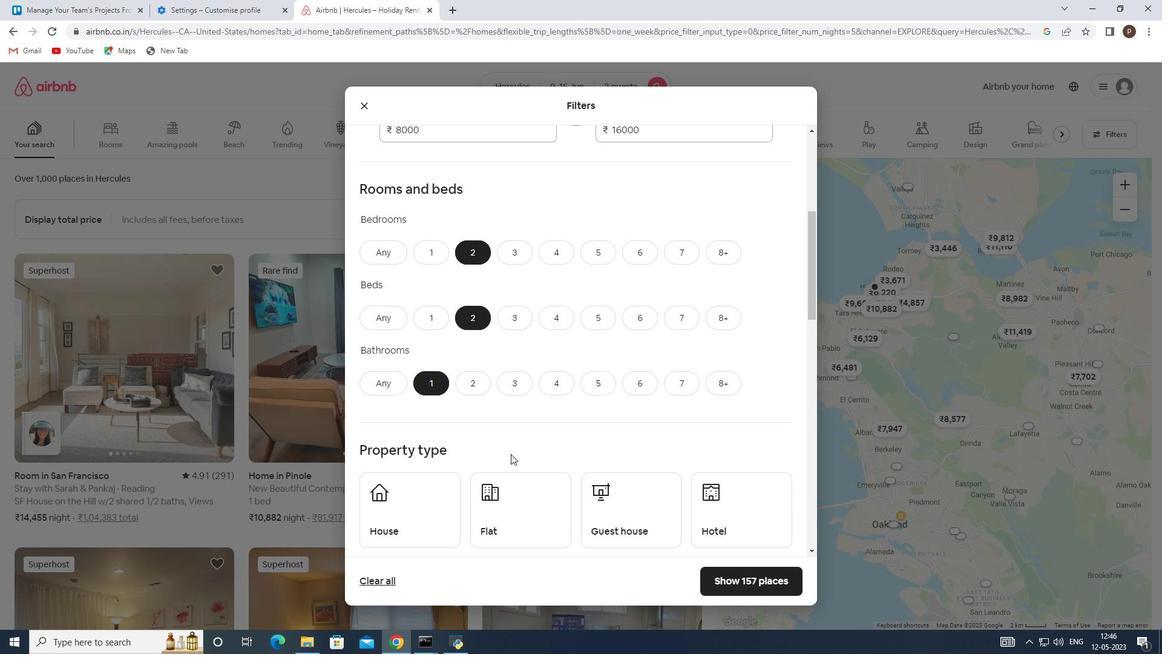 
Action: Mouse scrolled (511, 453) with delta (0, 0)
Screenshot: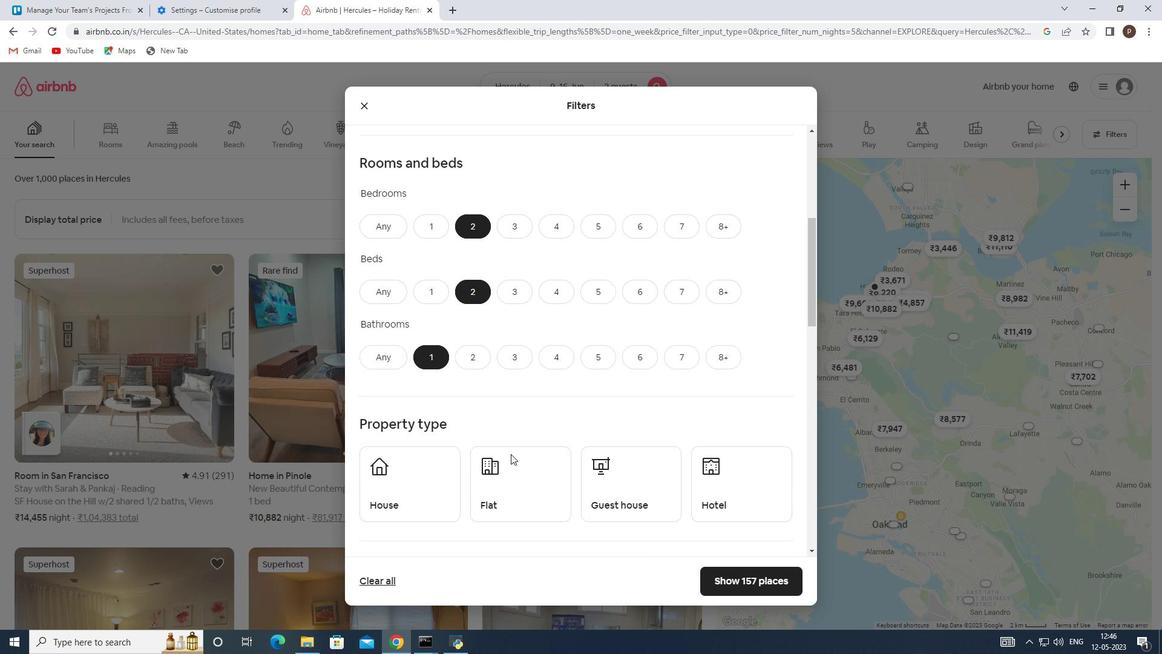 
Action: Mouse moved to (431, 396)
Screenshot: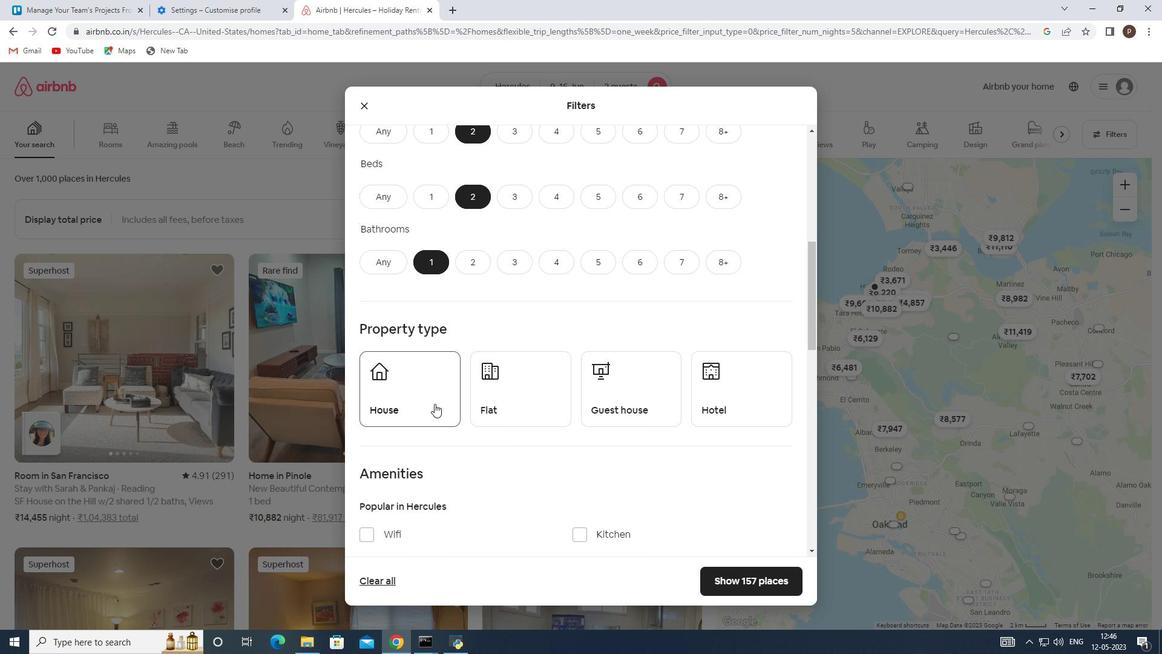 
Action: Mouse pressed left at (431, 396)
Screenshot: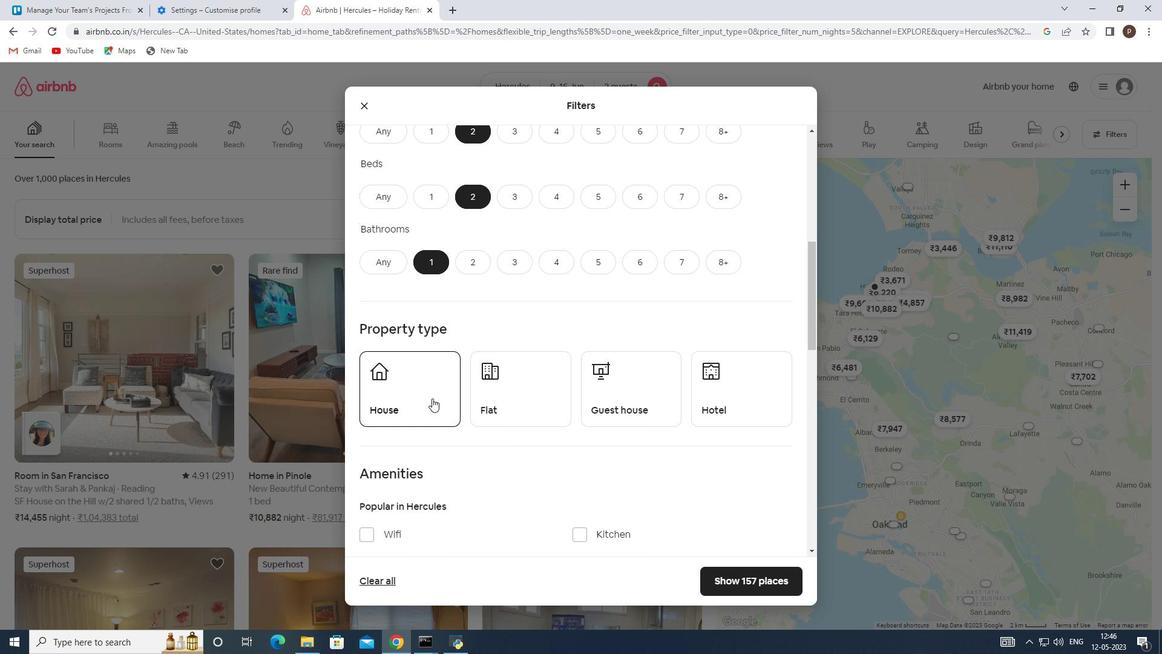 
Action: Mouse moved to (519, 401)
Screenshot: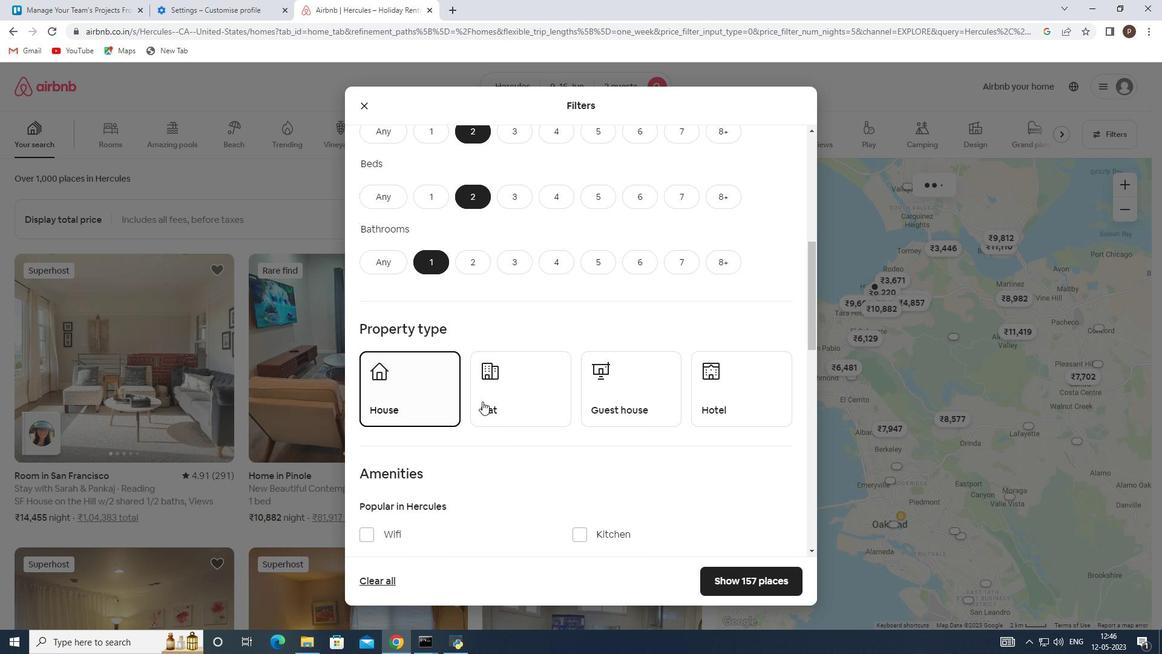 
Action: Mouse pressed left at (519, 401)
Screenshot: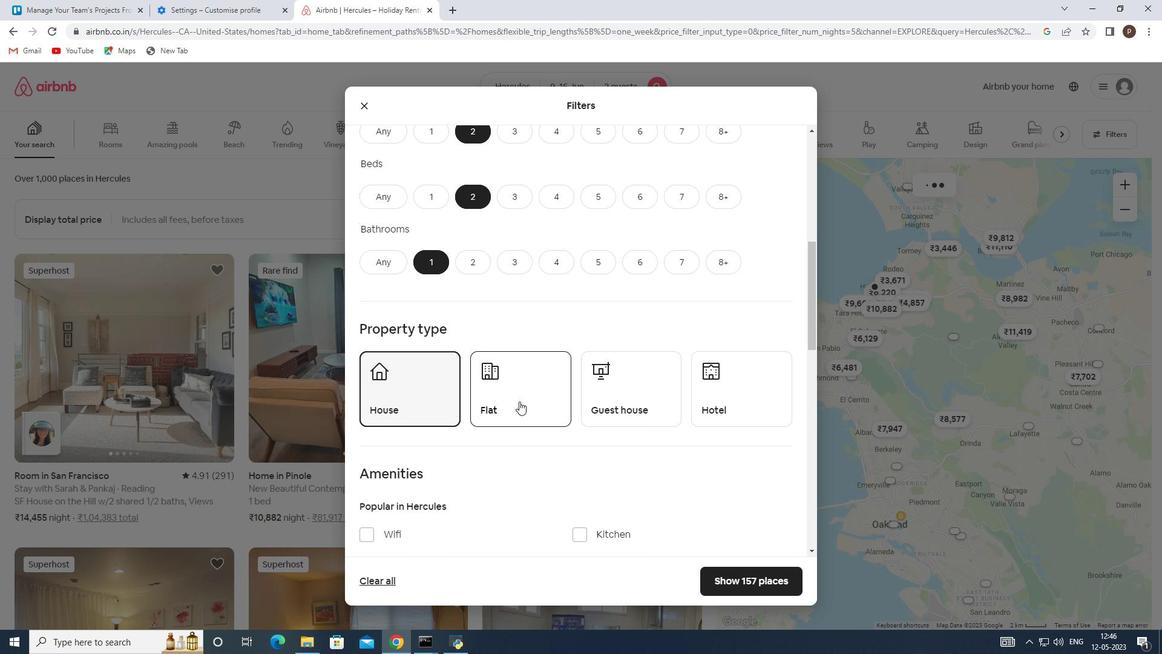 
Action: Mouse moved to (623, 398)
Screenshot: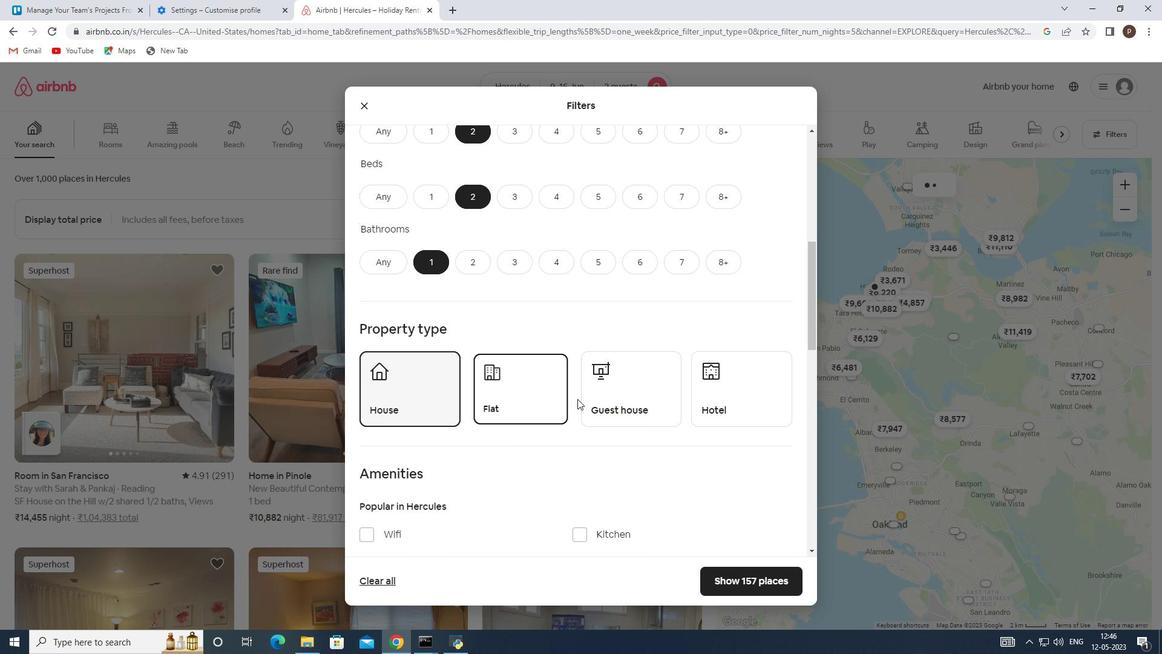 
Action: Mouse pressed left at (623, 398)
Screenshot: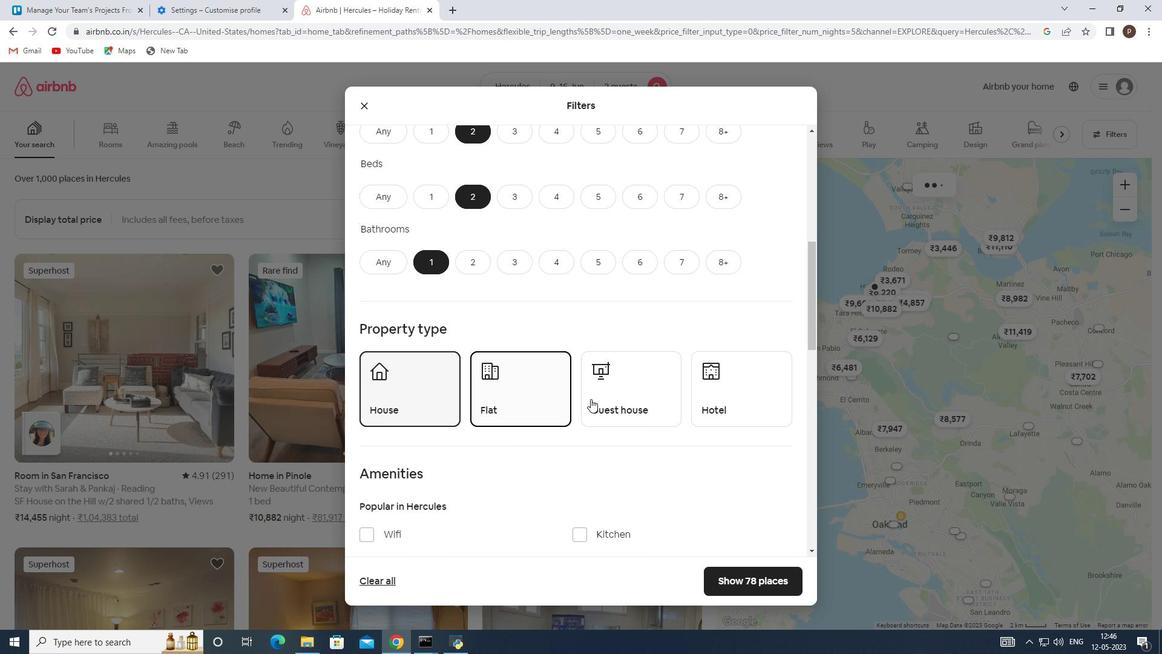 
Action: Mouse moved to (557, 438)
Screenshot: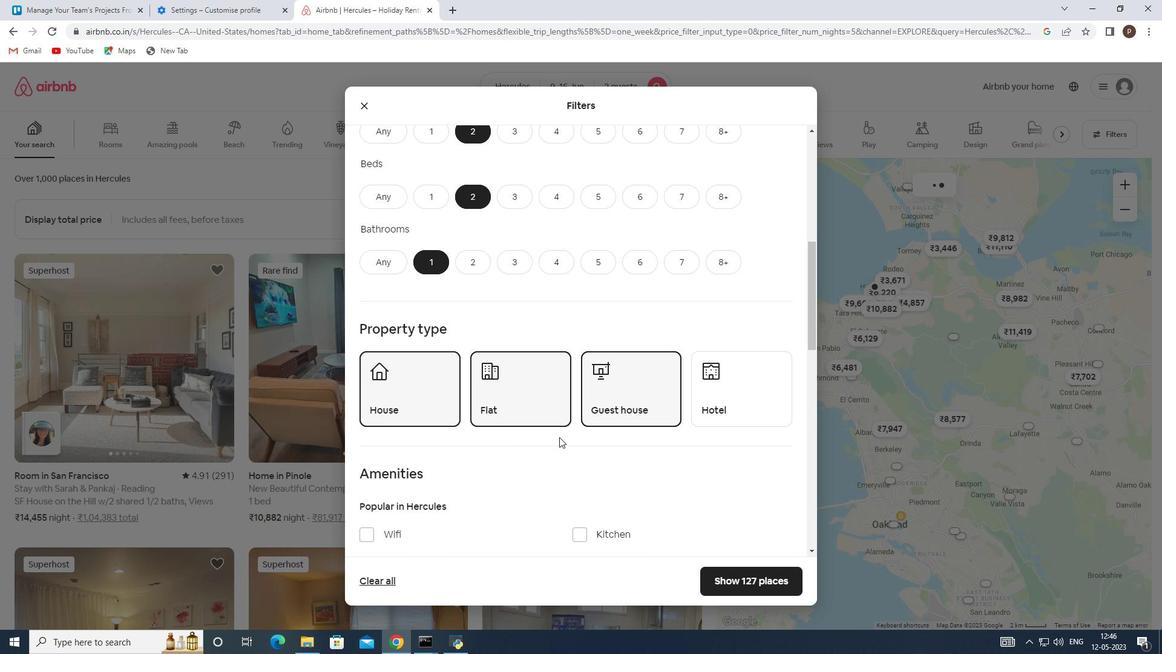 
Action: Mouse scrolled (557, 437) with delta (0, 0)
Screenshot: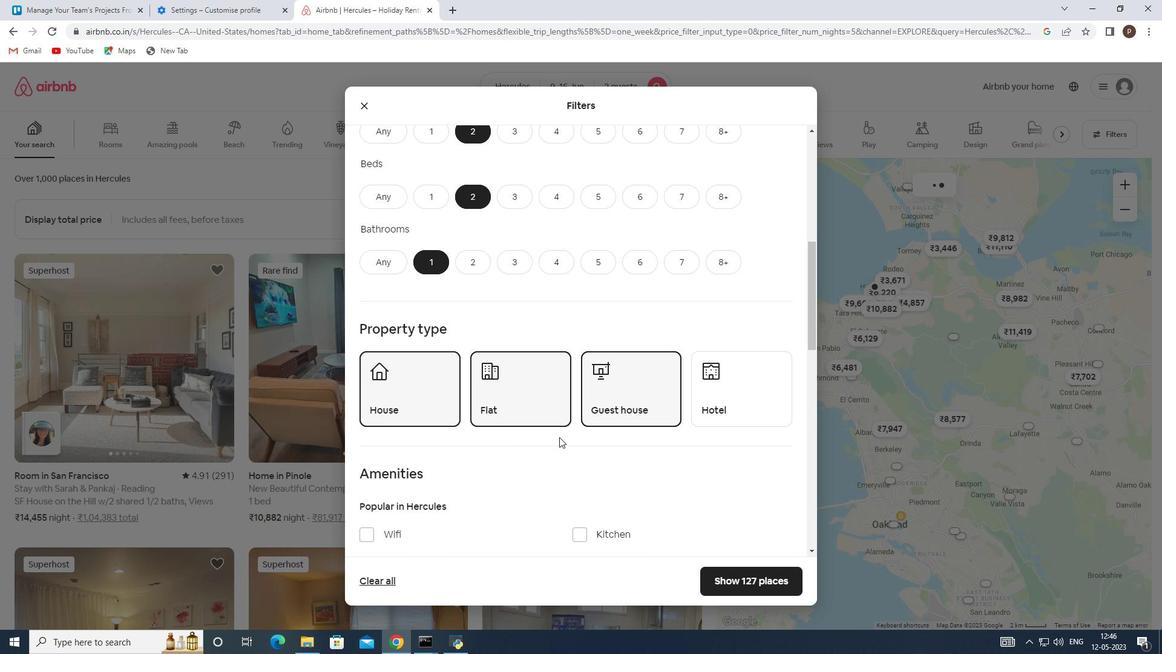 
Action: Mouse moved to (548, 438)
Screenshot: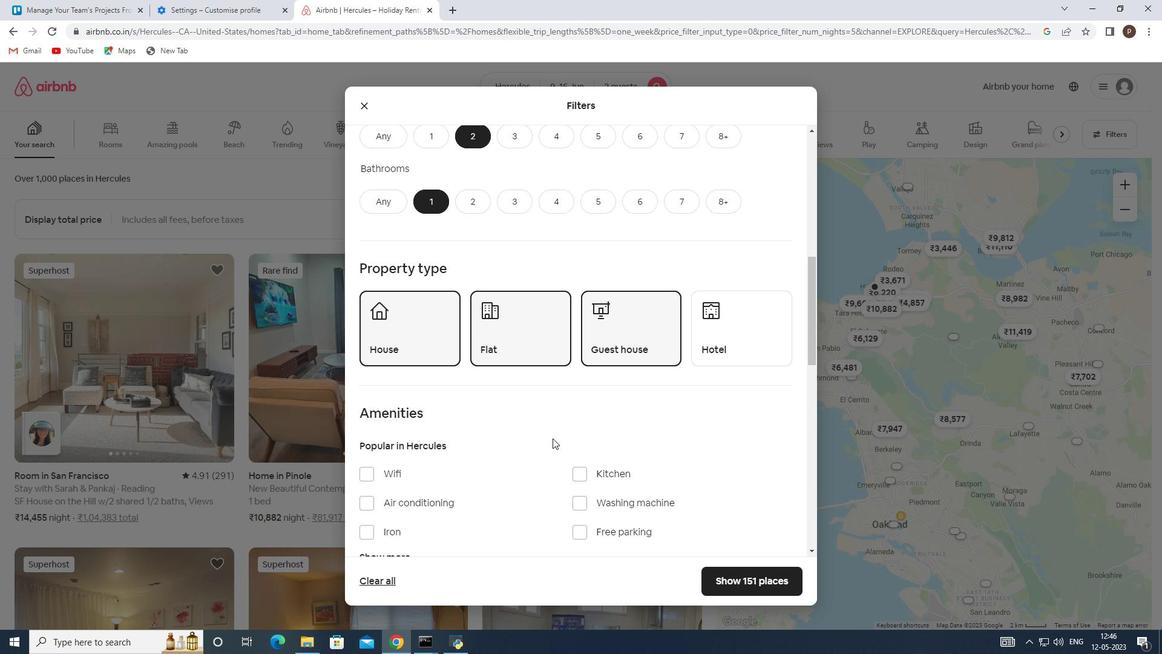 
Action: Mouse scrolled (548, 437) with delta (0, 0)
Screenshot: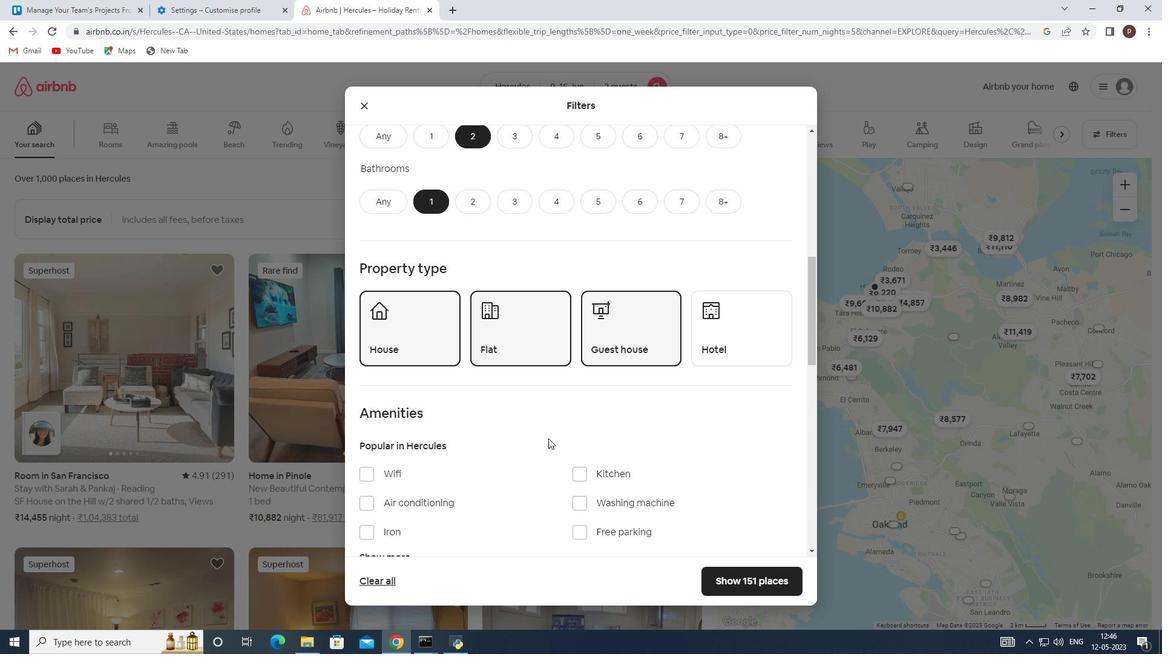 
Action: Mouse scrolled (548, 437) with delta (0, 0)
Screenshot: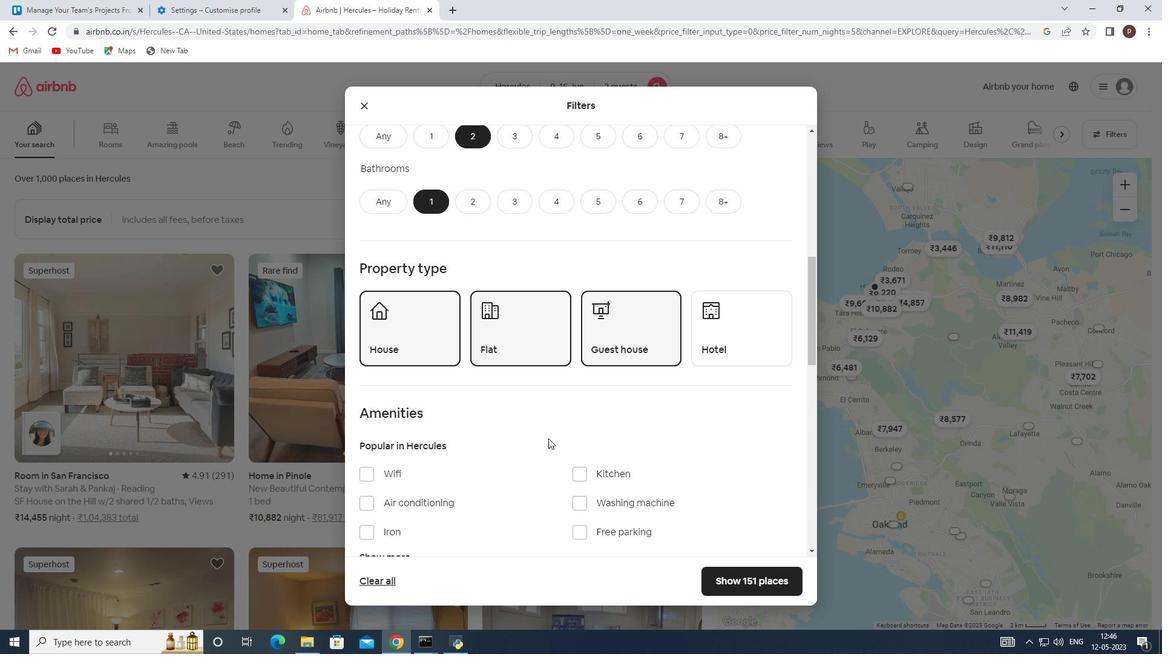 
Action: Mouse moved to (558, 435)
Screenshot: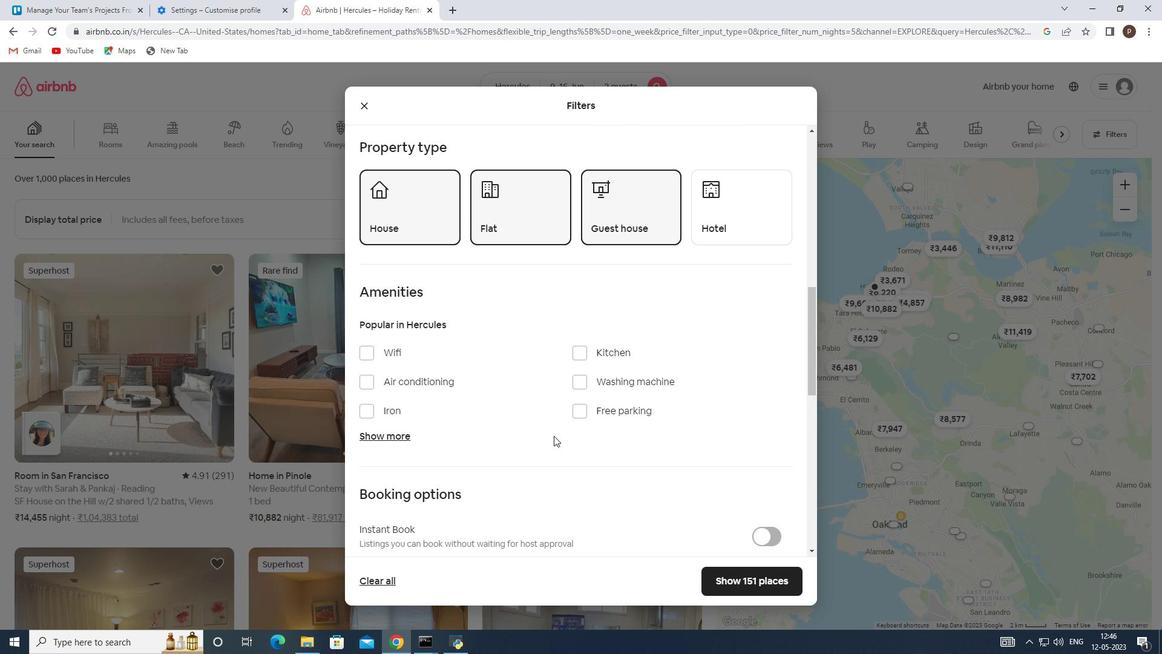 
Action: Mouse scrolled (558, 434) with delta (0, 0)
Screenshot: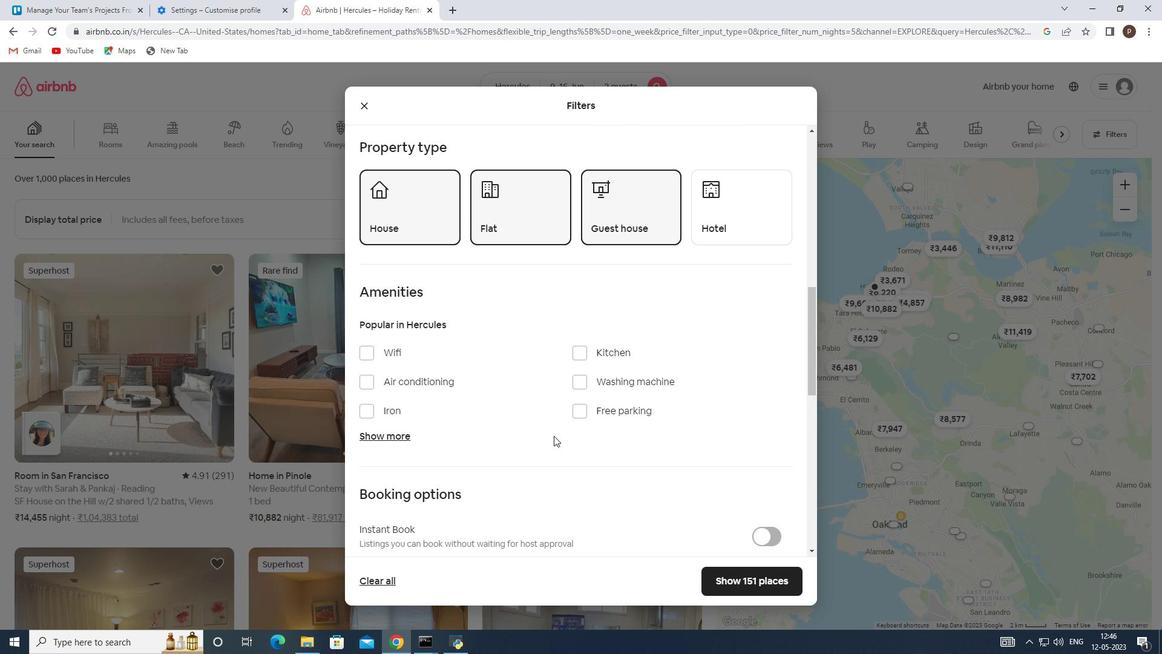 
Action: Mouse scrolled (558, 434) with delta (0, 0)
Screenshot: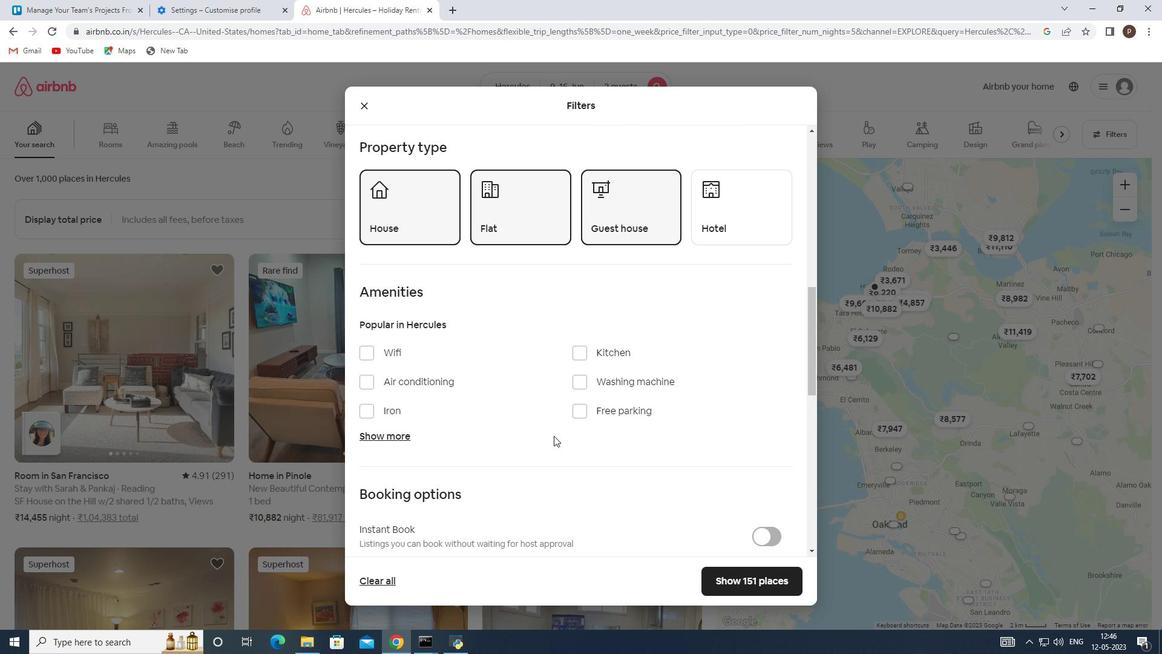 
Action: Mouse scrolled (558, 434) with delta (0, 0)
Screenshot: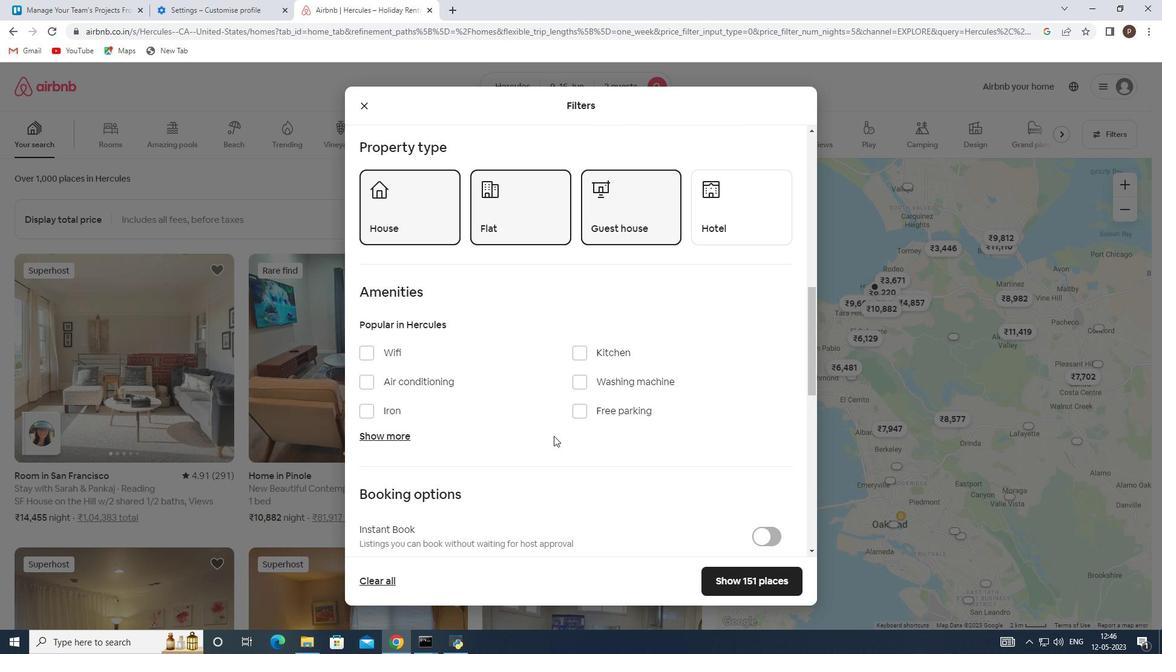 
Action: Mouse moved to (759, 396)
Screenshot: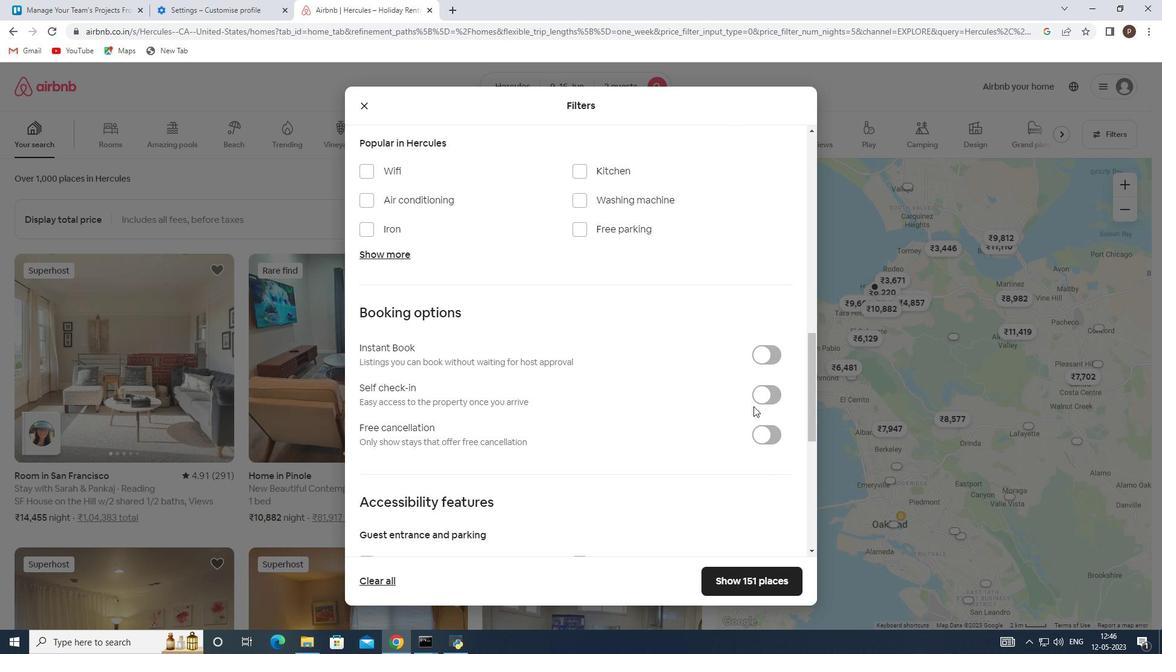 
Action: Mouse pressed left at (759, 396)
Screenshot: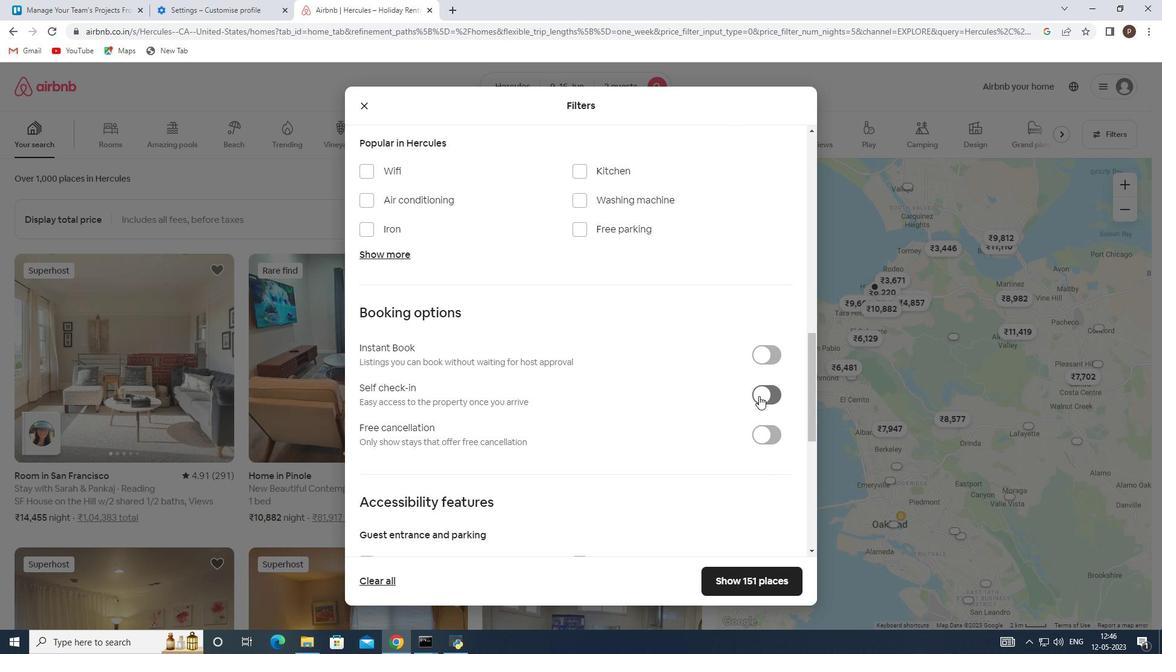 
Action: Mouse moved to (652, 417)
Screenshot: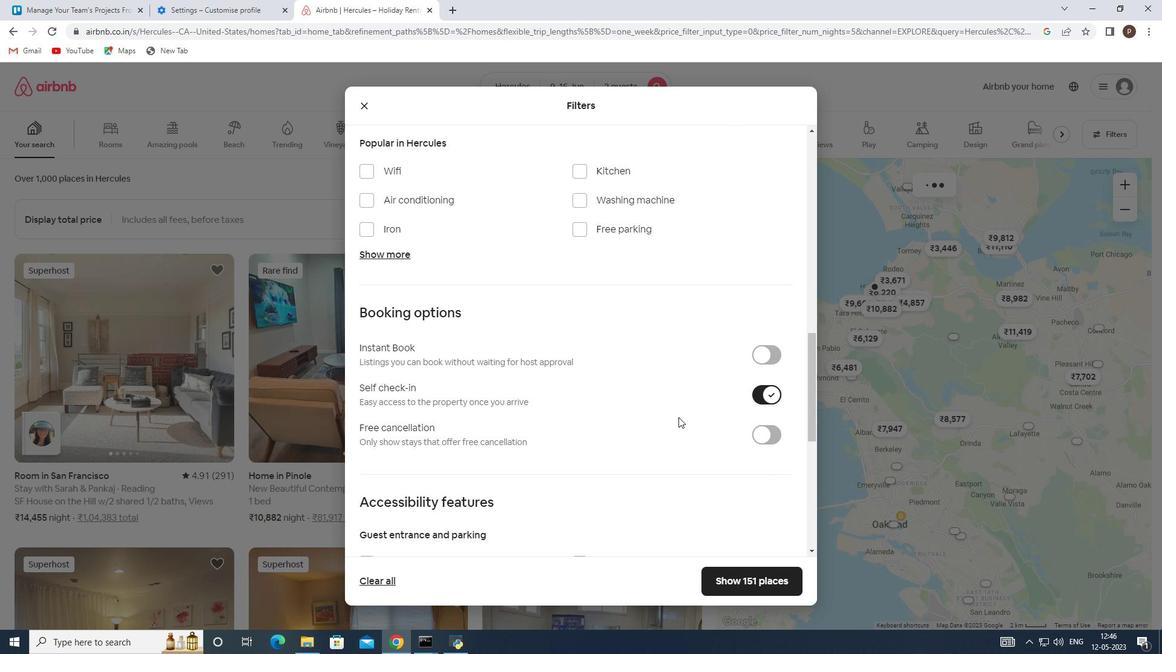 
Action: Mouse scrolled (652, 416) with delta (0, 0)
Screenshot: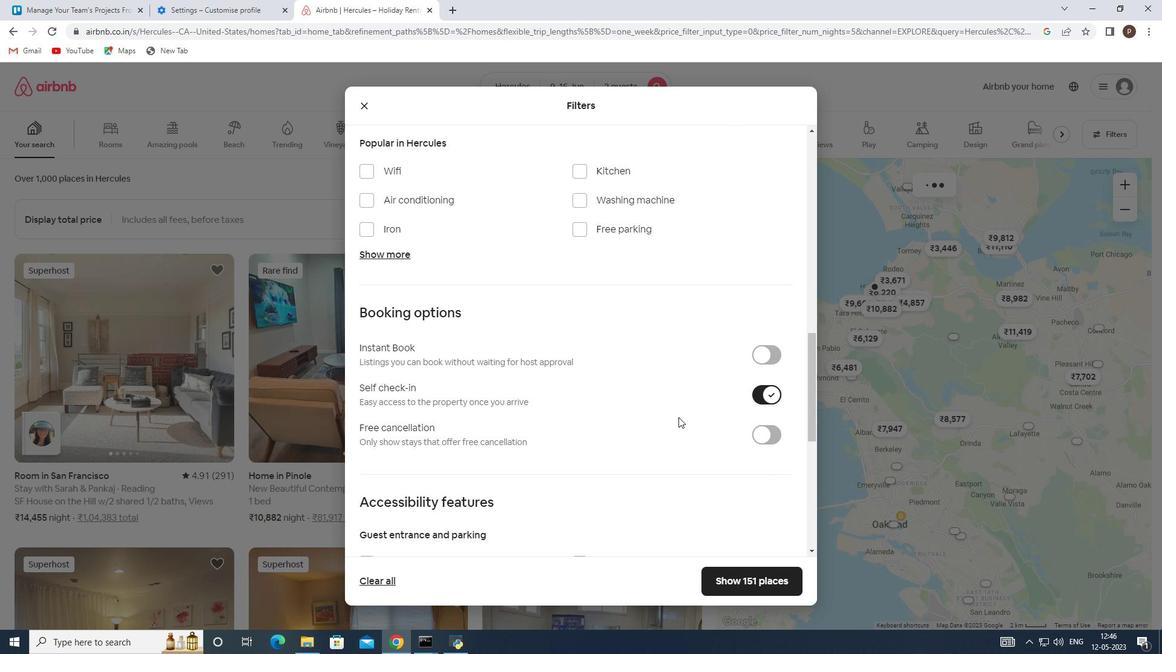 
Action: Mouse moved to (647, 419)
Screenshot: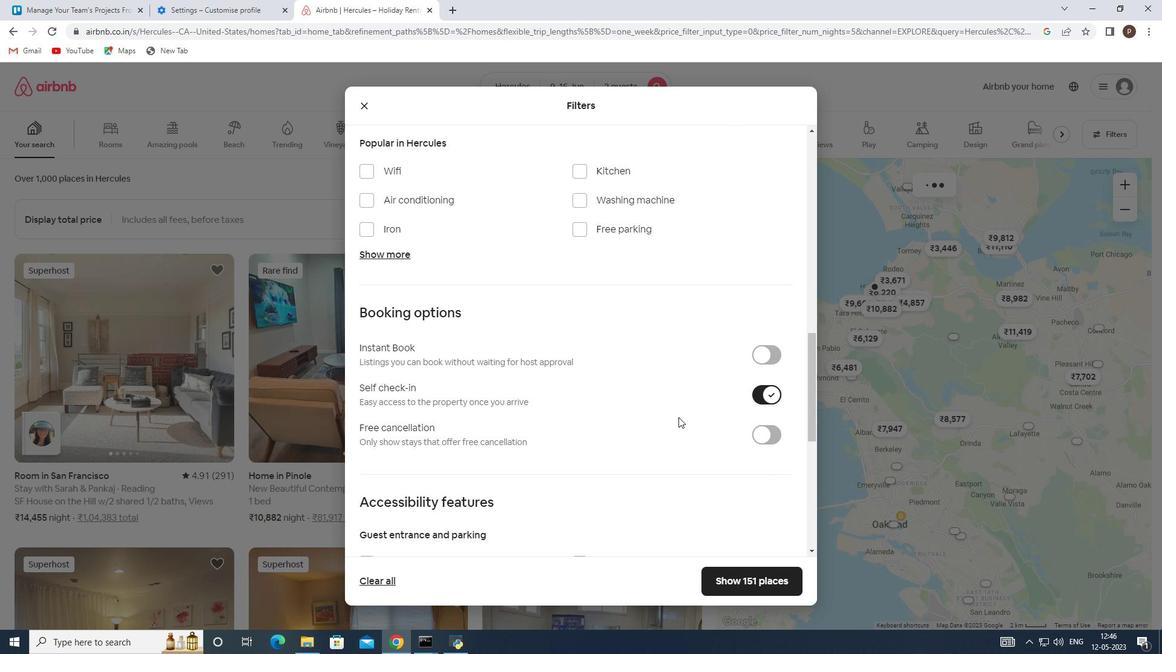 
Action: Mouse scrolled (647, 418) with delta (0, 0)
Screenshot: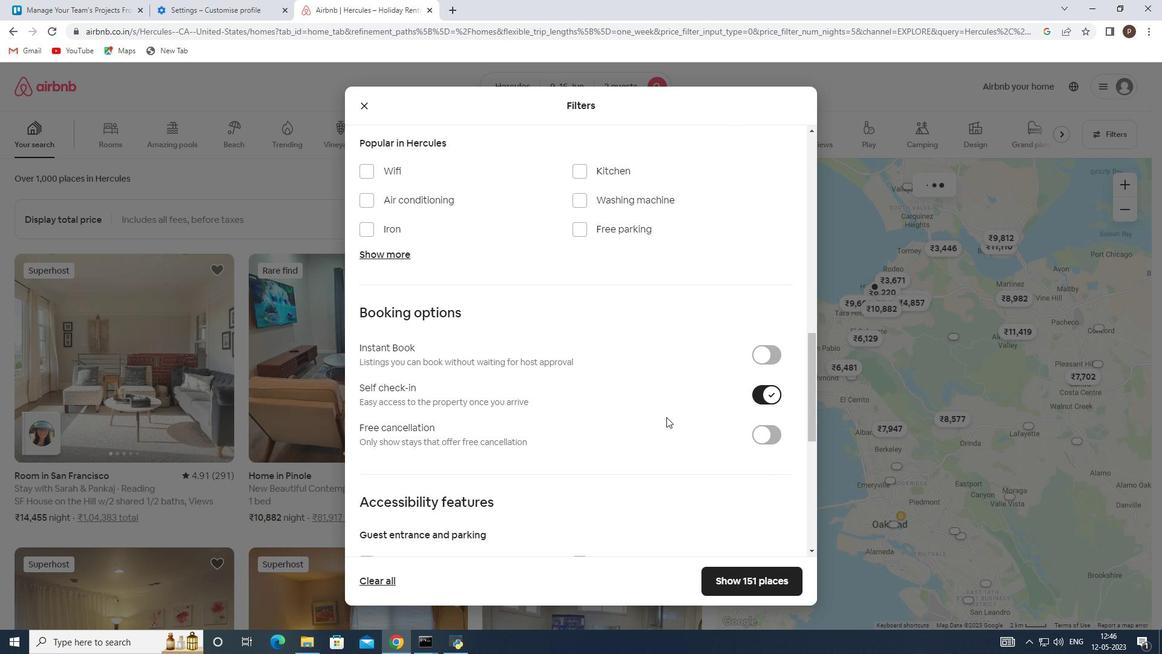 
Action: Mouse moved to (647, 419)
Screenshot: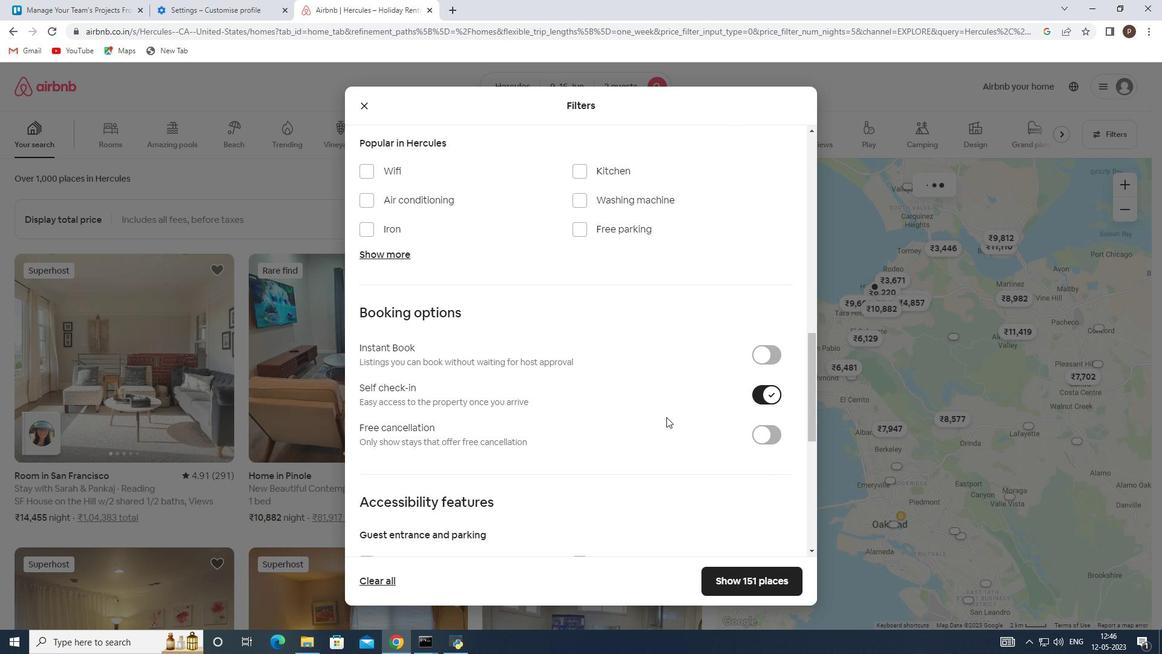 
Action: Mouse scrolled (647, 418) with delta (0, 0)
Screenshot: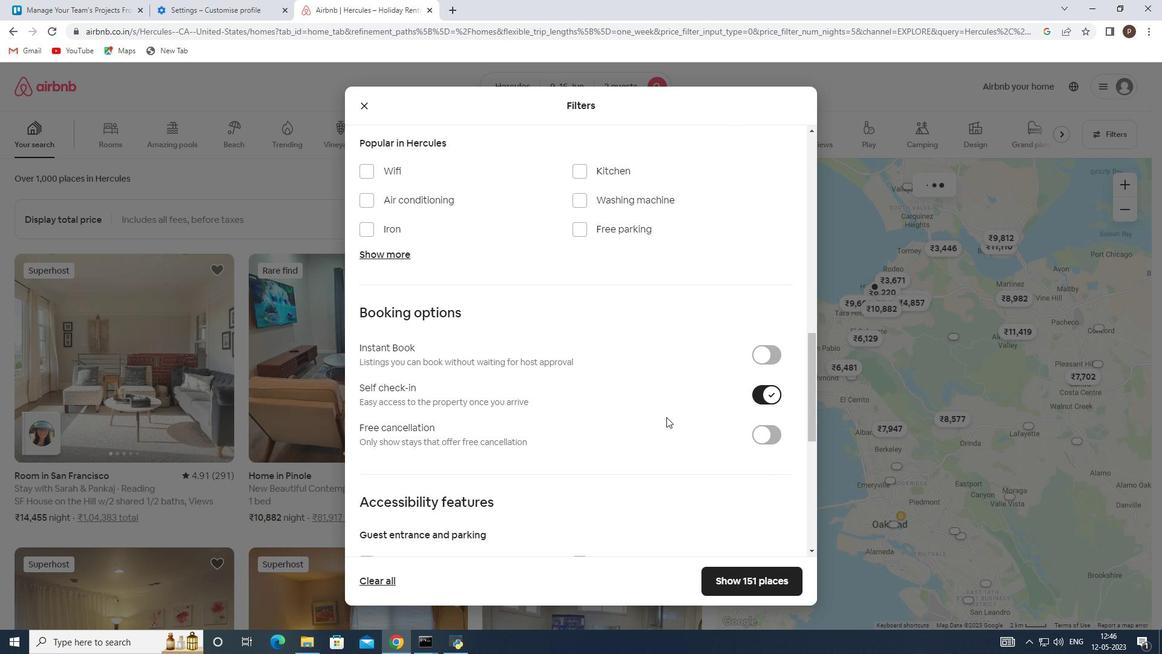 
Action: Mouse moved to (646, 419)
Screenshot: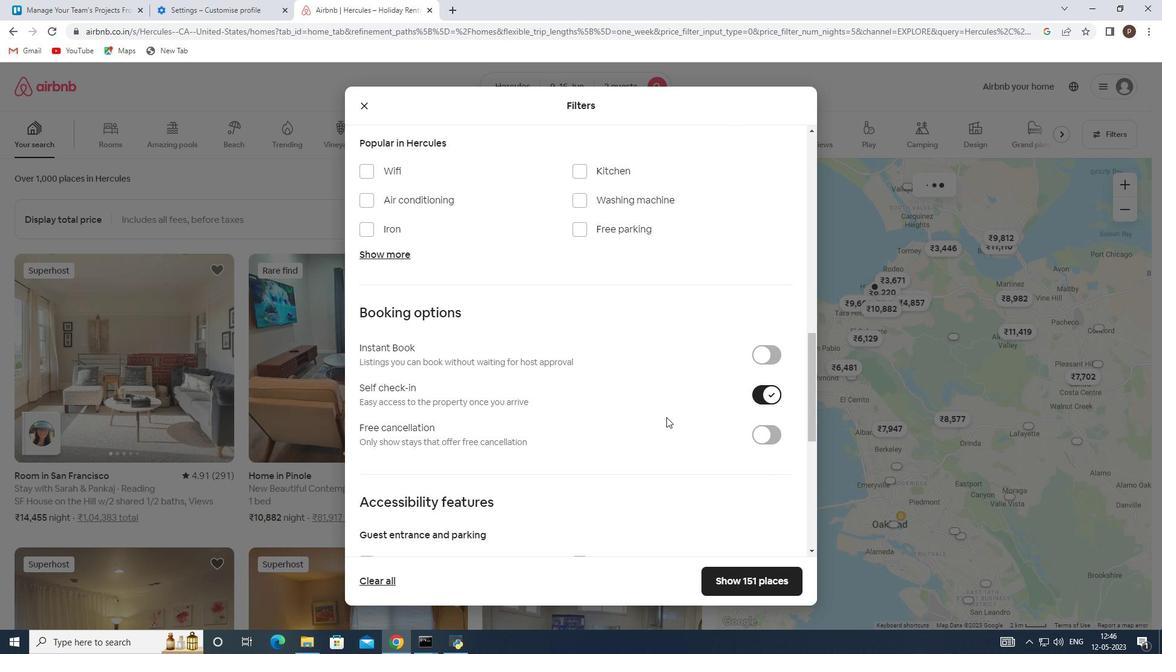 
Action: Mouse scrolled (646, 419) with delta (0, 0)
Screenshot: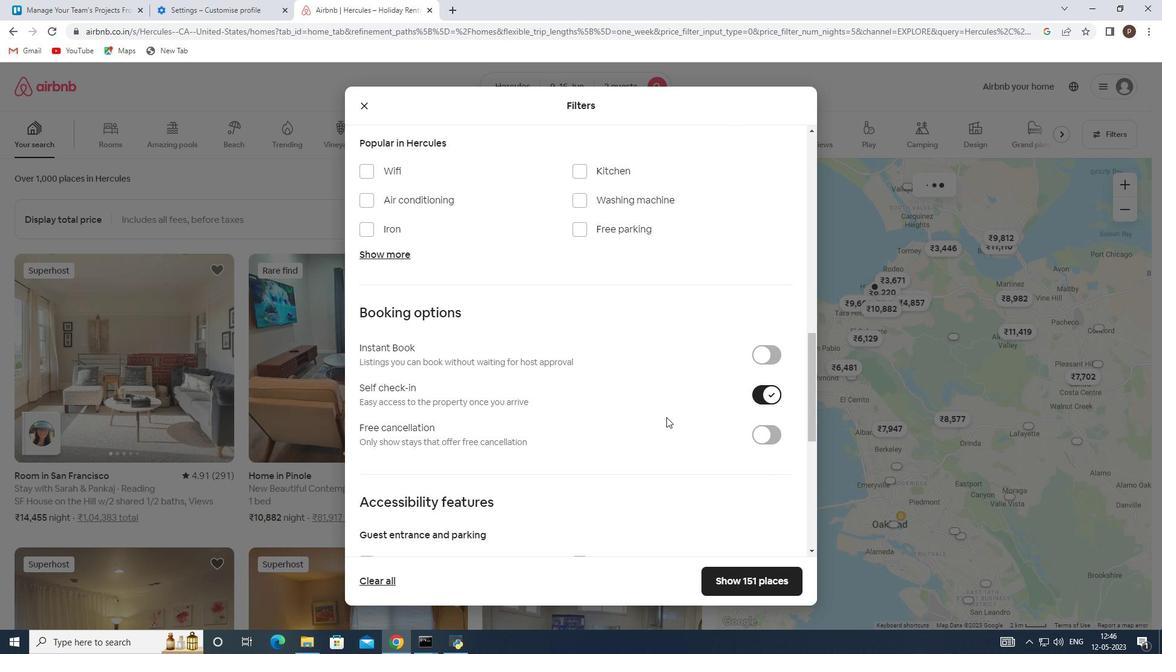 
Action: Mouse moved to (643, 419)
Screenshot: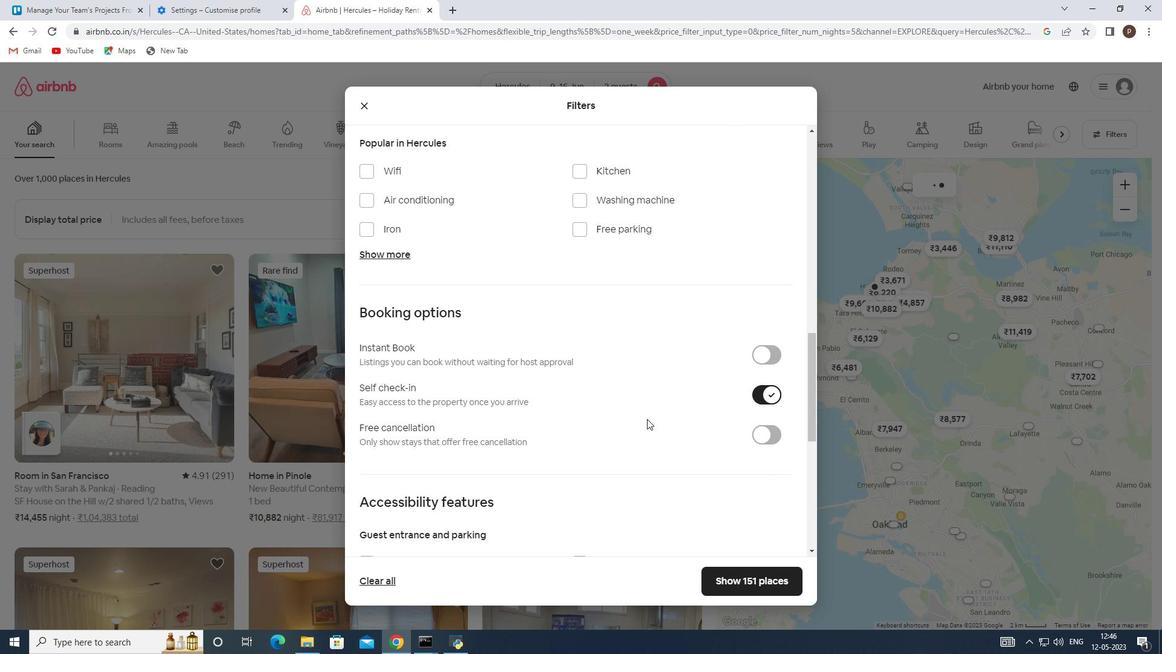 
Action: Mouse scrolled (643, 419) with delta (0, 0)
Screenshot: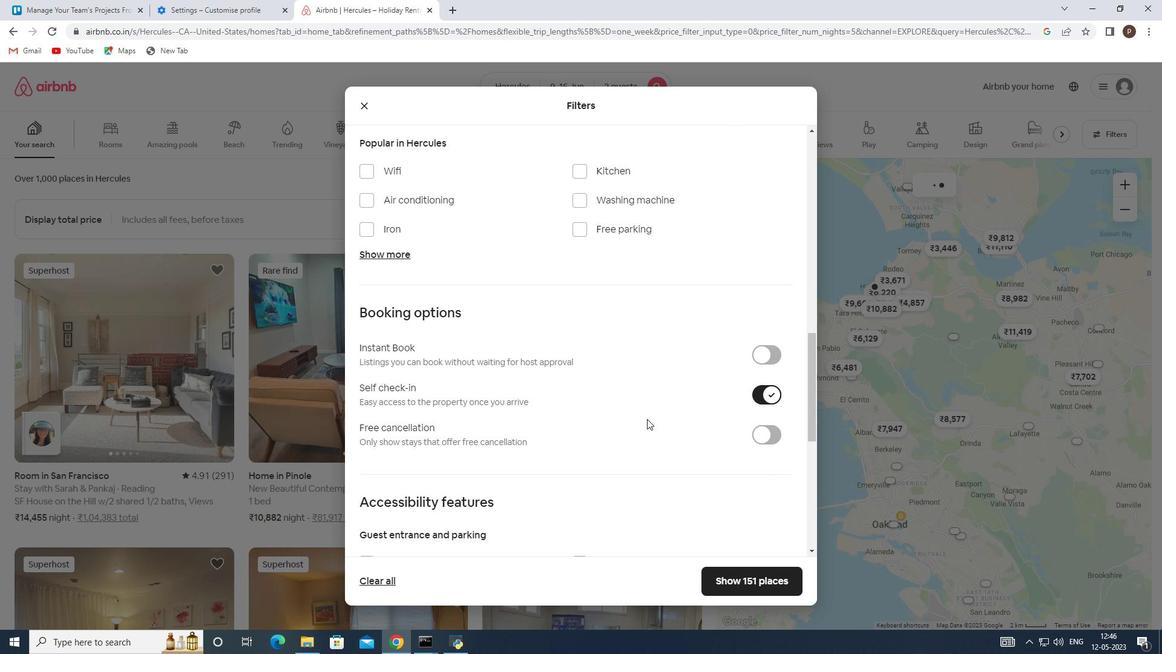 
Action: Mouse moved to (631, 417)
Screenshot: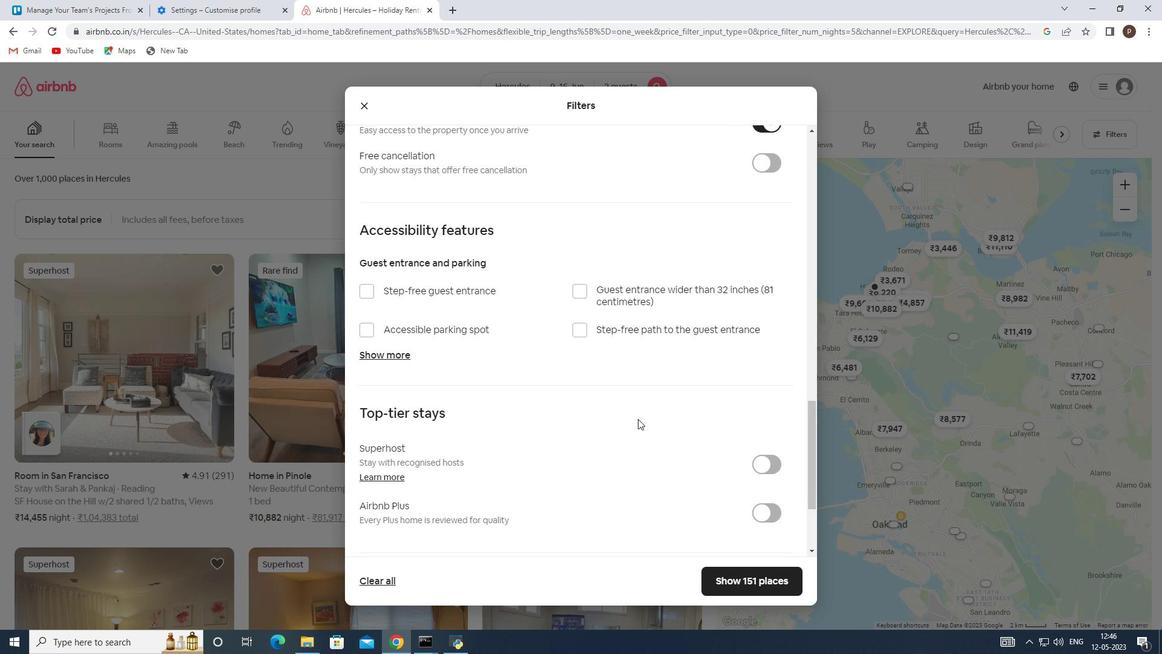 
Action: Mouse scrolled (631, 417) with delta (0, 0)
Screenshot: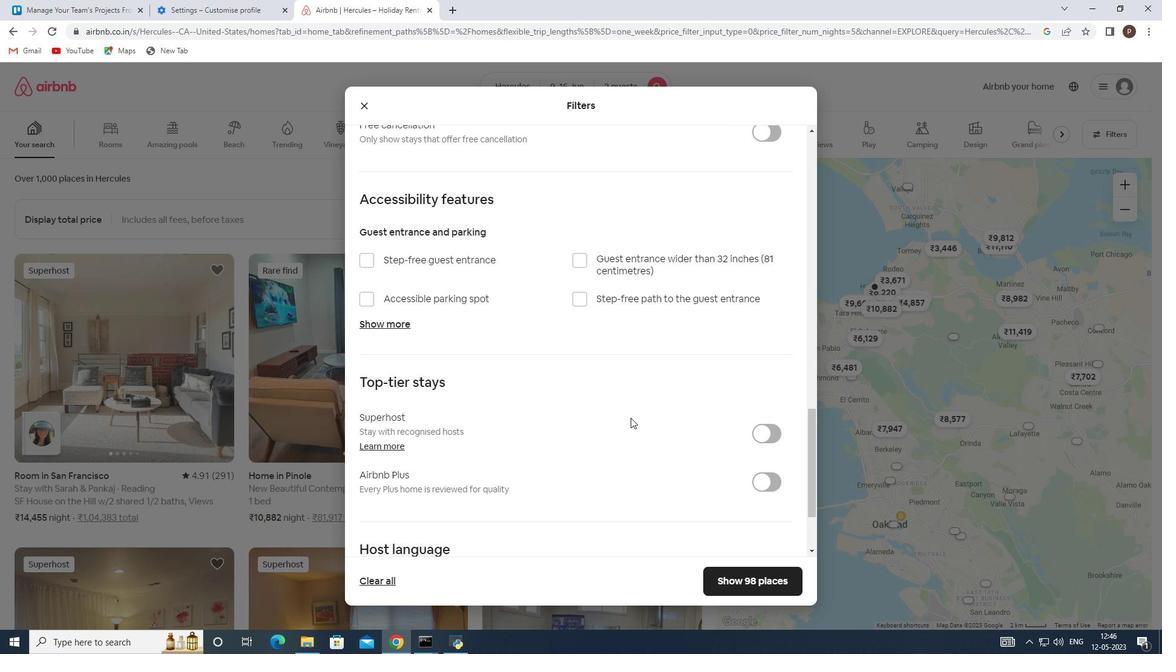 
Action: Mouse moved to (630, 417)
Screenshot: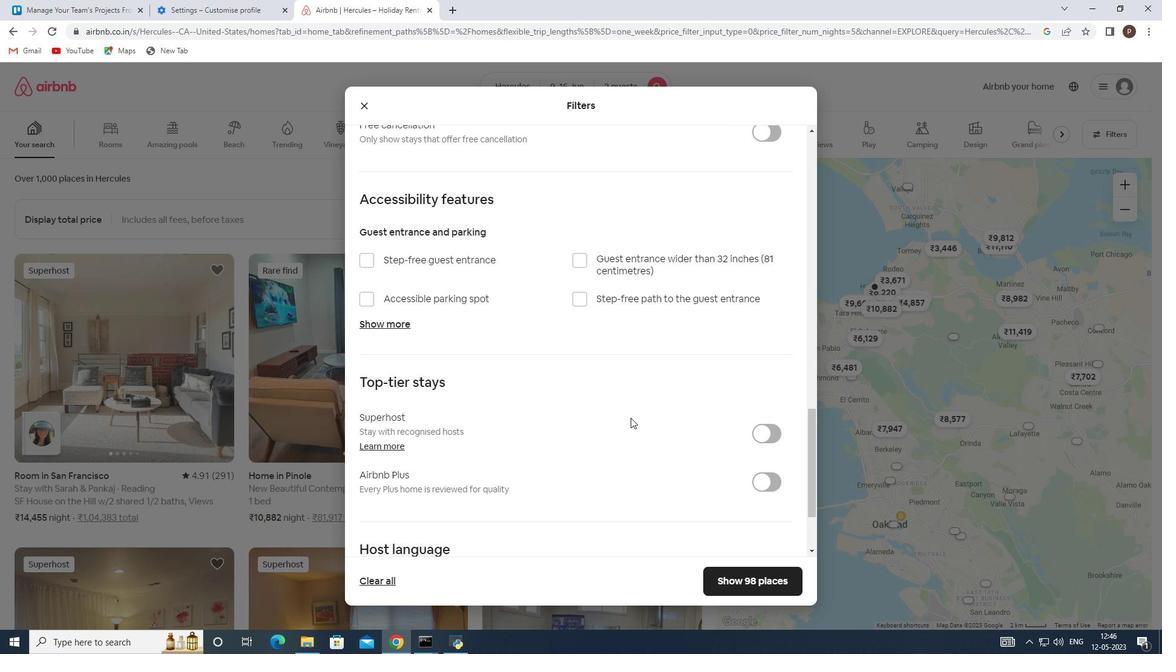 
Action: Mouse scrolled (630, 417) with delta (0, 0)
Screenshot: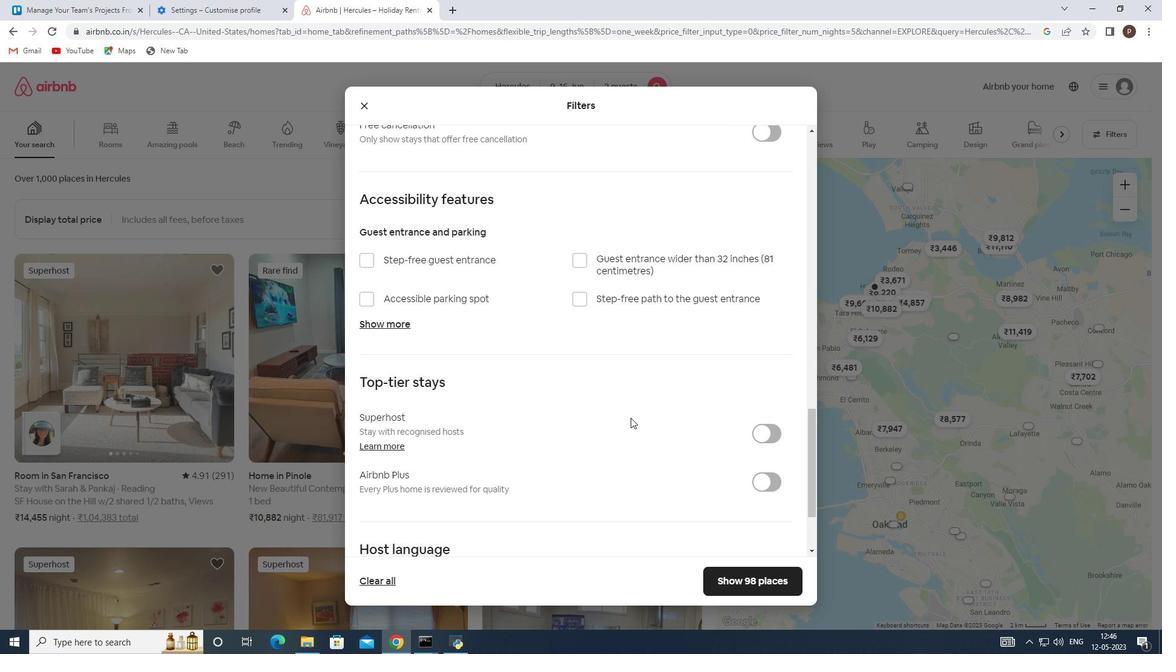 
Action: Mouse scrolled (630, 417) with delta (0, 0)
Screenshot: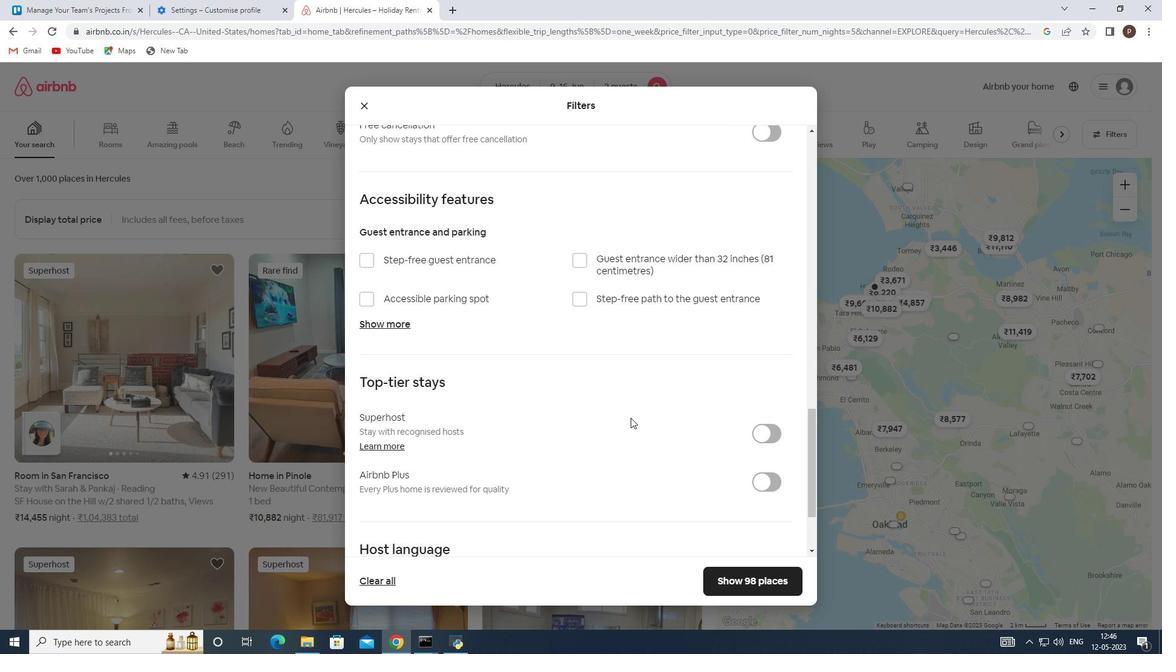 
Action: Mouse moved to (629, 417)
Screenshot: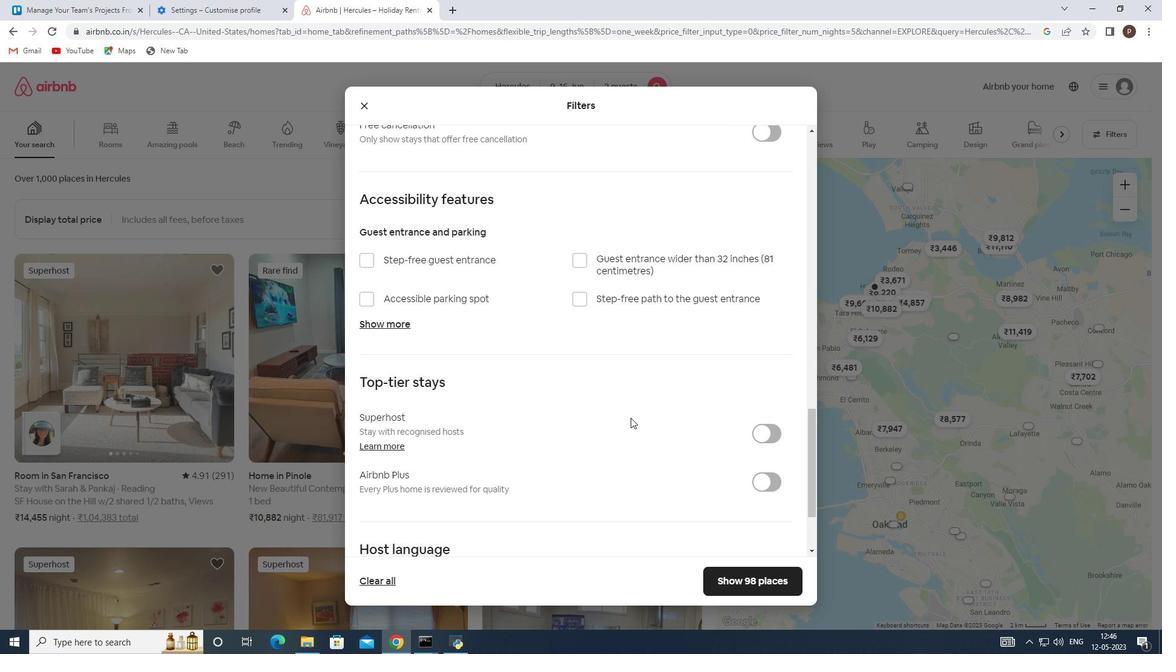 
Action: Mouse scrolled (629, 417) with delta (0, 0)
Screenshot: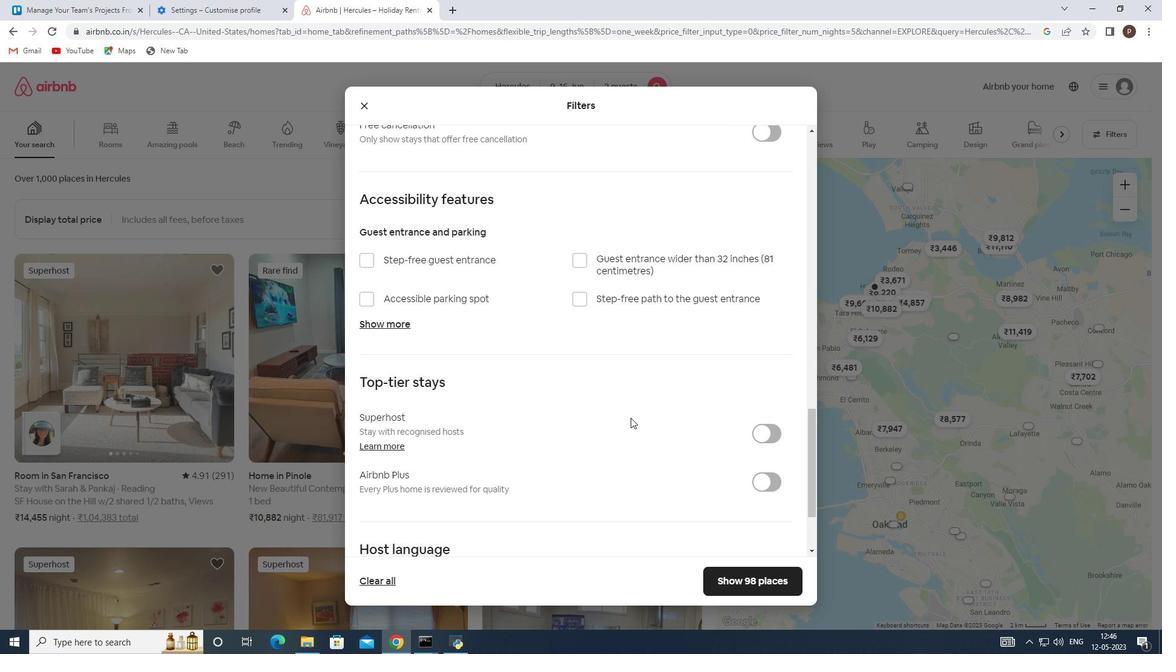 
Action: Mouse moved to (368, 471)
Screenshot: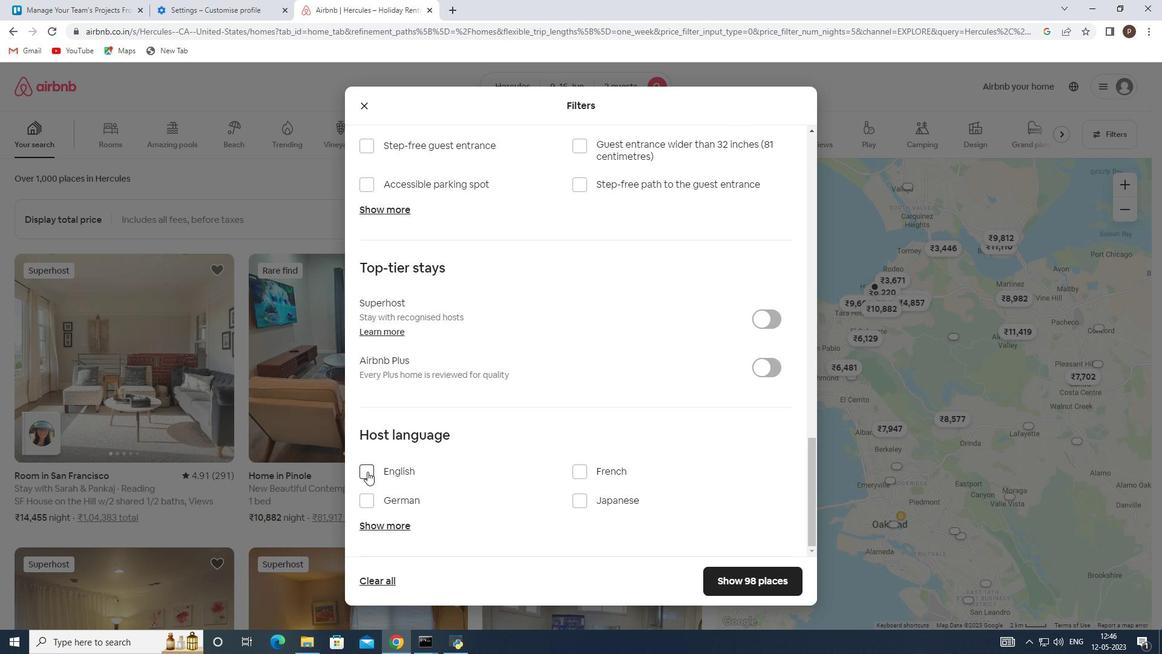 
Action: Mouse pressed left at (368, 471)
Screenshot: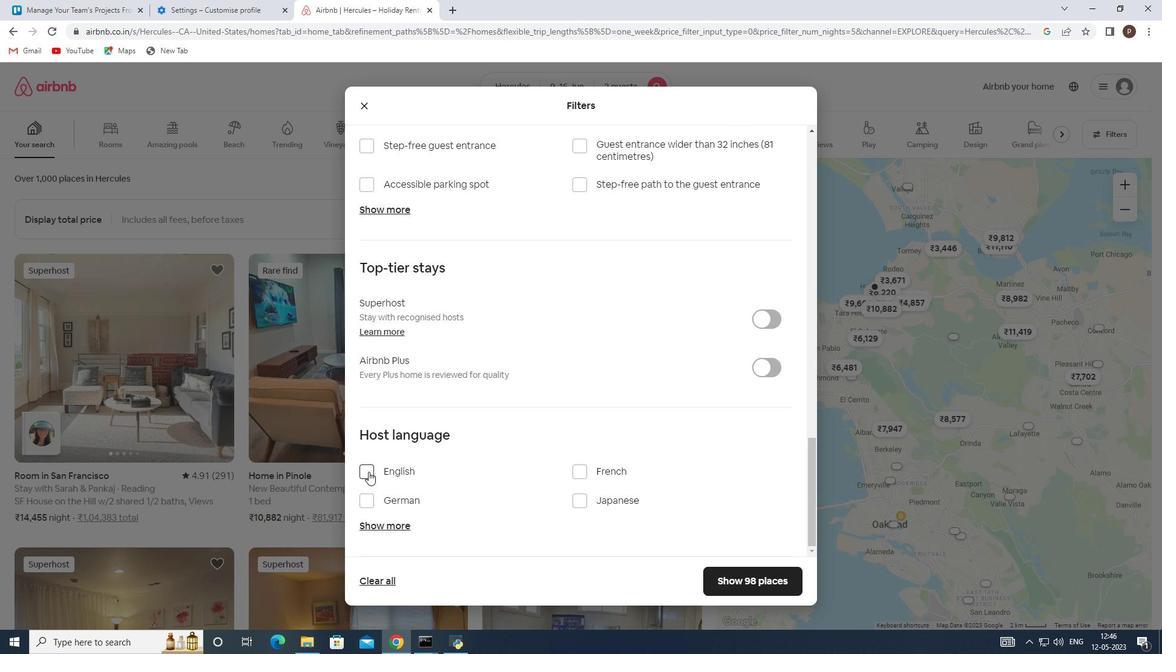 
Action: Mouse moved to (736, 577)
Screenshot: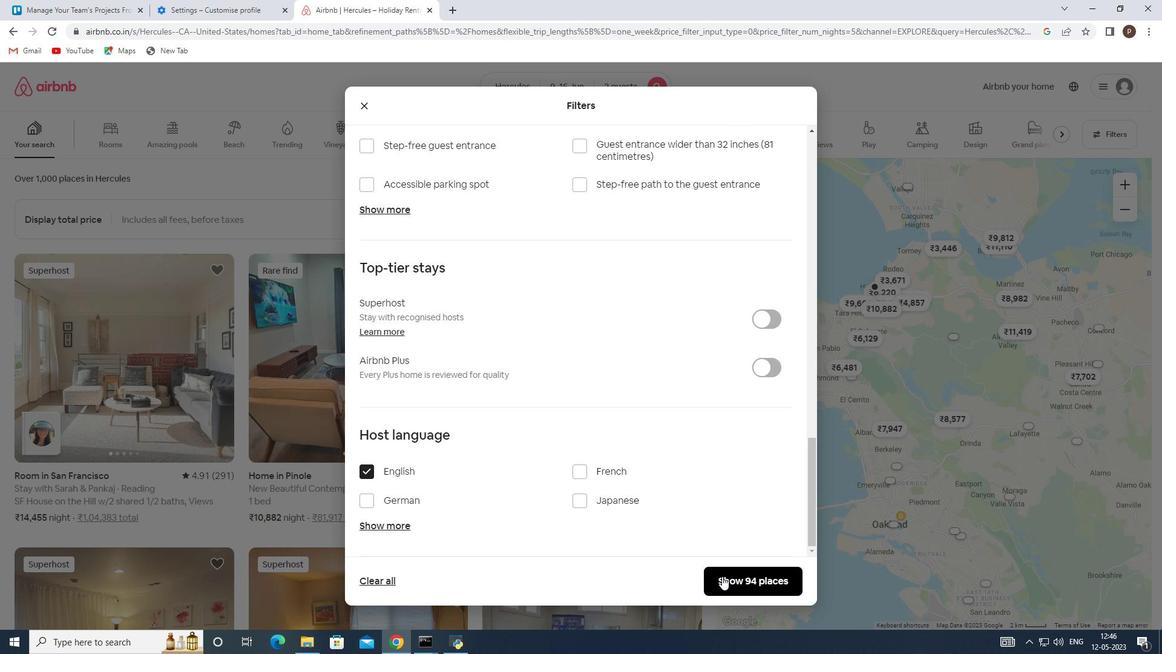 
Action: Mouse pressed left at (736, 577)
Screenshot: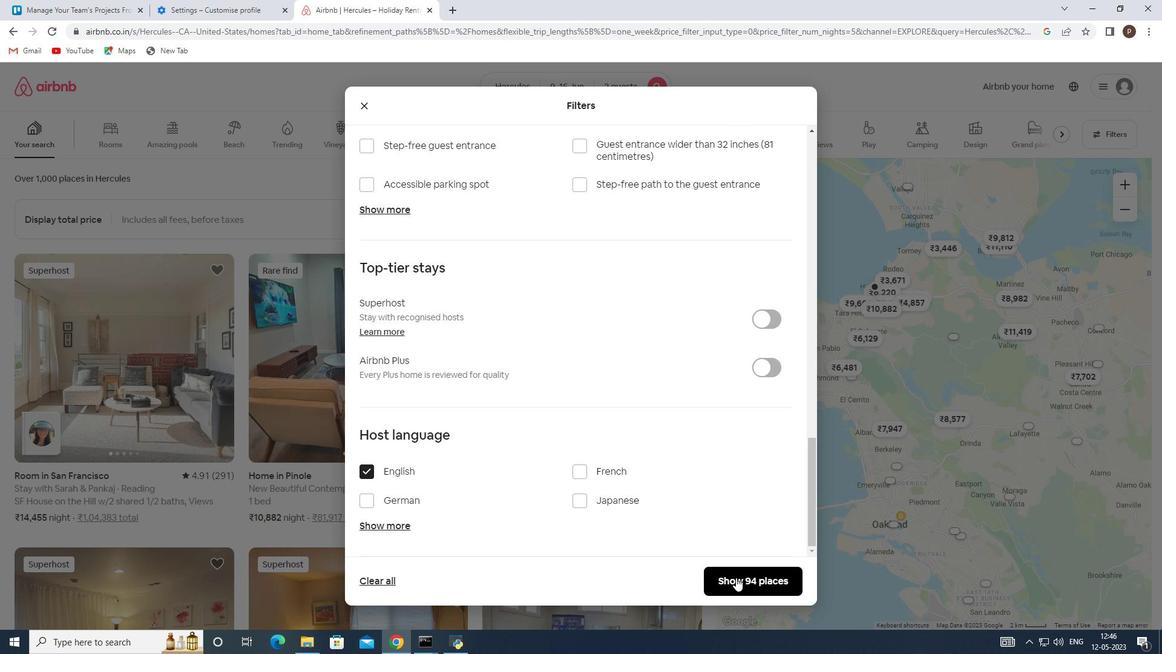 
Action: Mouse moved to (737, 577)
Screenshot: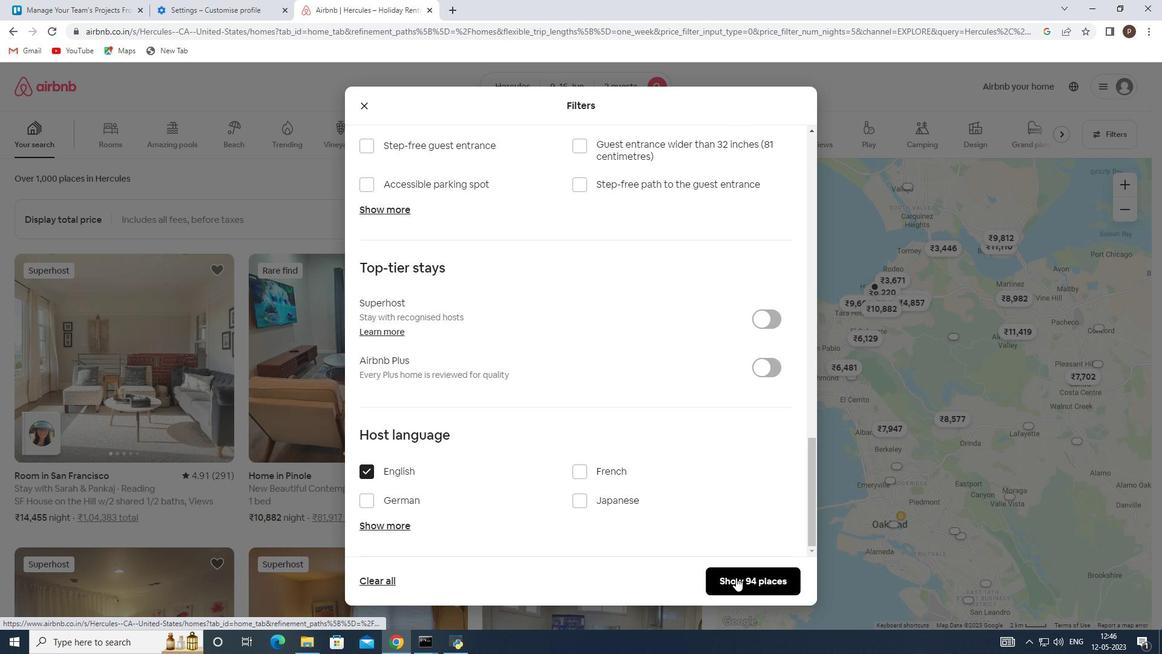 
